 Task: Look for space in Yalta, Ukraine from 6th September, 2023 to 15th September, 2023 for 6 adults in price range Rs.8000 to Rs.12000. Place can be entire place or private room with 6 bedrooms having 6 beds and 6 bathrooms. Property type can be house, flat, guest house. Amenities needed are: wifi, TV, free parkinig on premises, gym, breakfast. Booking option can be shelf check-in. Required host language is English.
Action: Mouse moved to (408, 88)
Screenshot: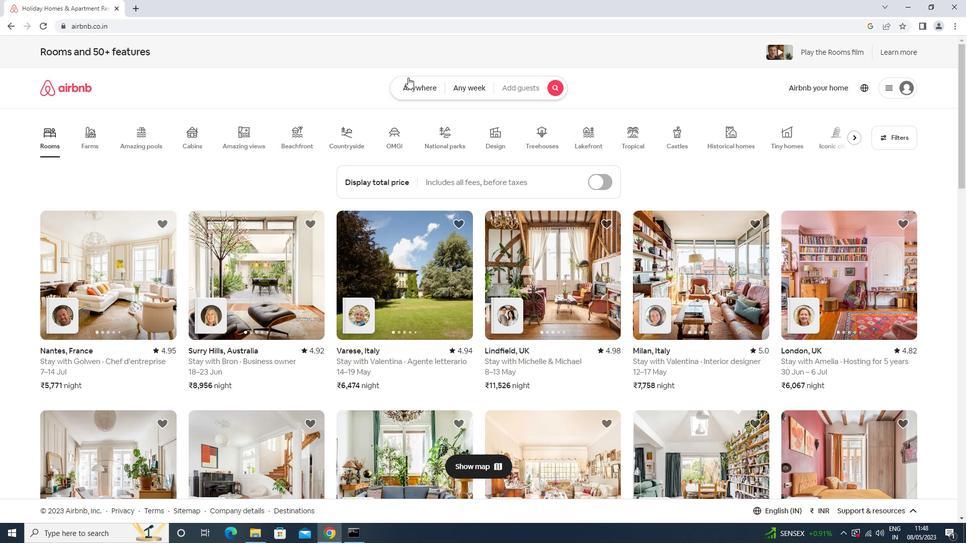 
Action: Mouse pressed left at (408, 88)
Screenshot: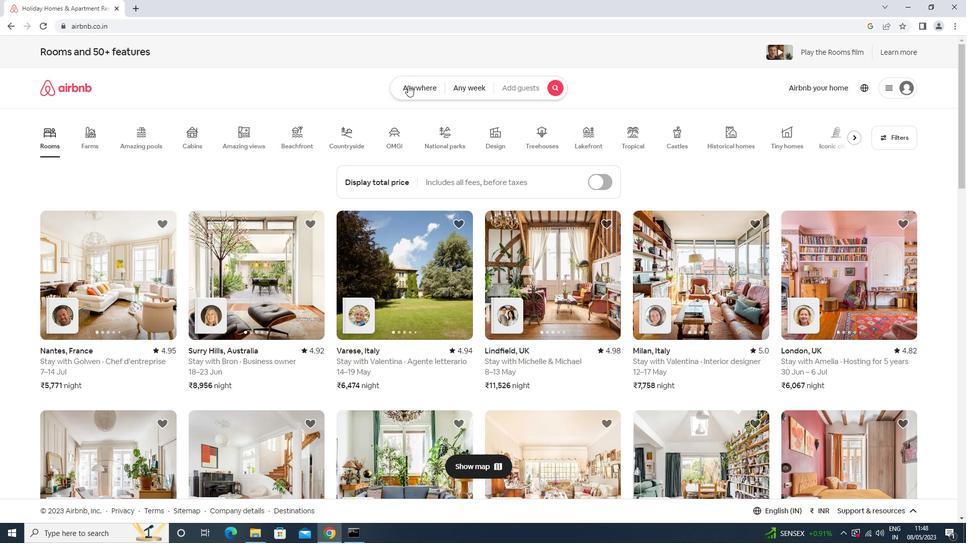 
Action: Mouse moved to (363, 120)
Screenshot: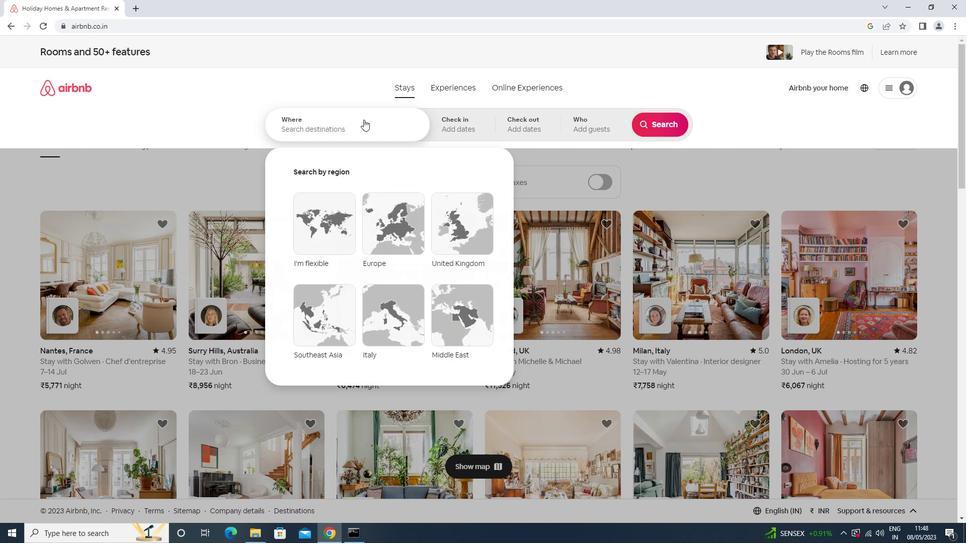 
Action: Mouse pressed left at (363, 120)
Screenshot: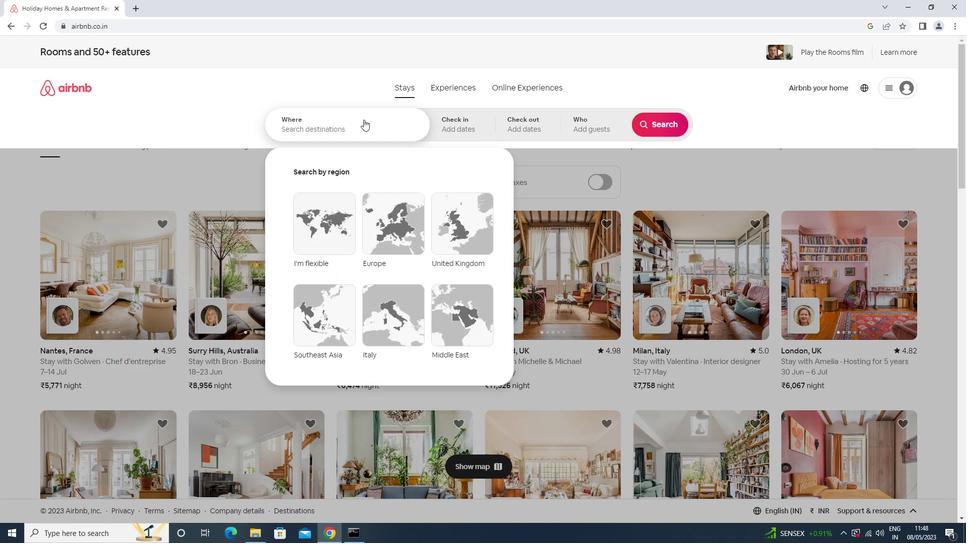 
Action: Key pressed <Key.shift>YALY<Key.backspace>TA,<Key.space><Key.shift>UKRAINE<Key.enter>
Screenshot: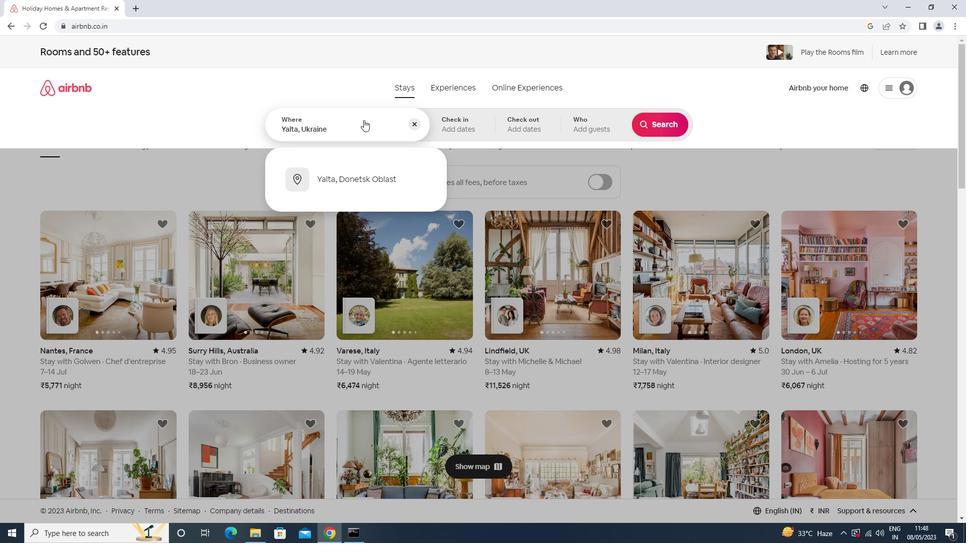 
Action: Mouse moved to (656, 205)
Screenshot: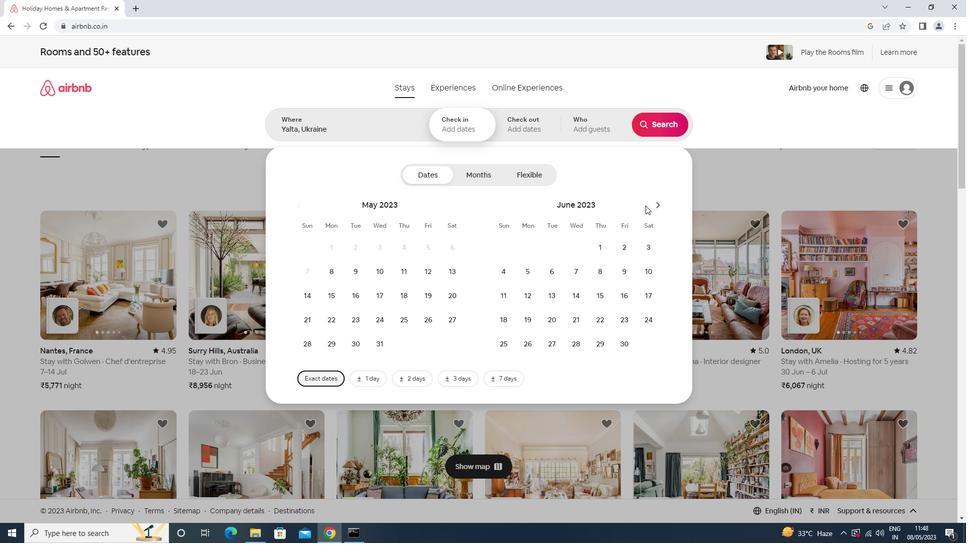 
Action: Mouse pressed left at (656, 205)
Screenshot: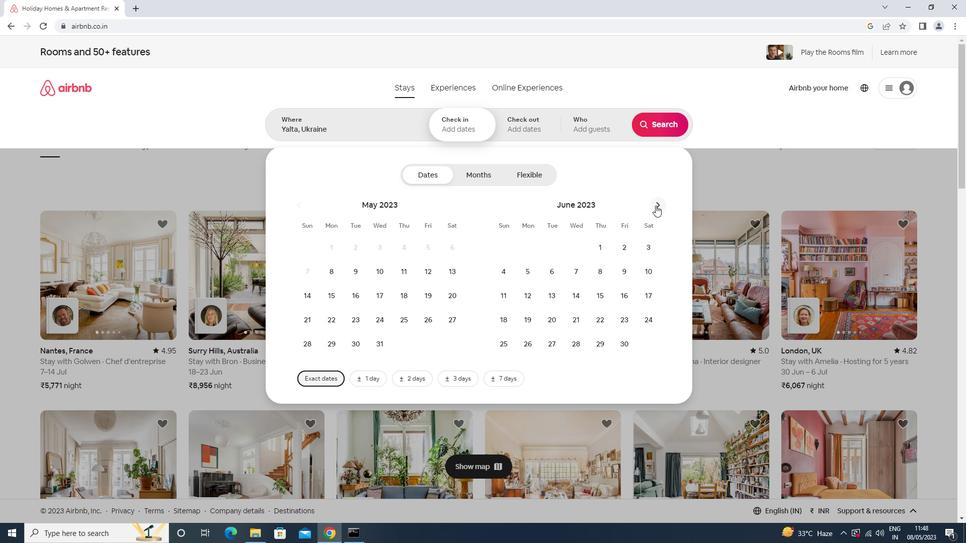 
Action: Mouse pressed left at (656, 205)
Screenshot: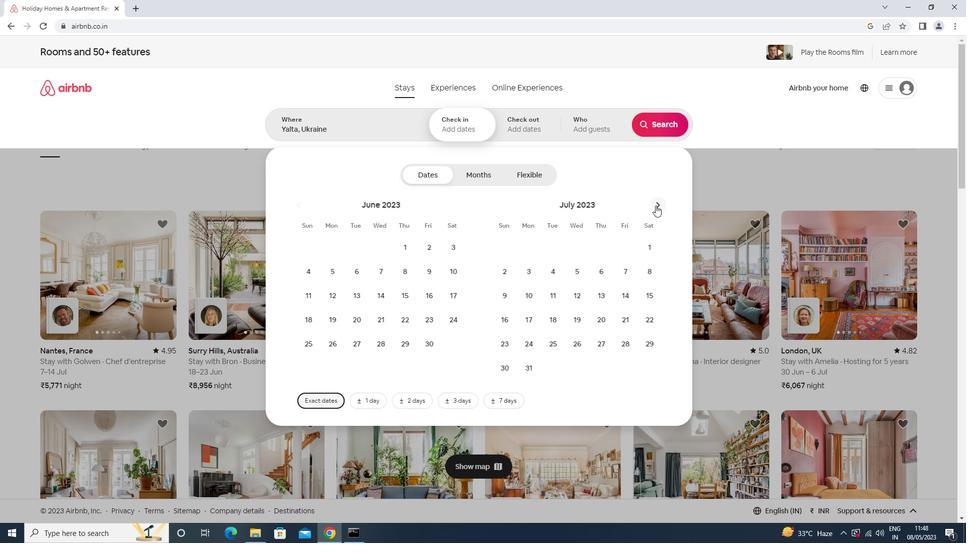 
Action: Mouse moved to (658, 205)
Screenshot: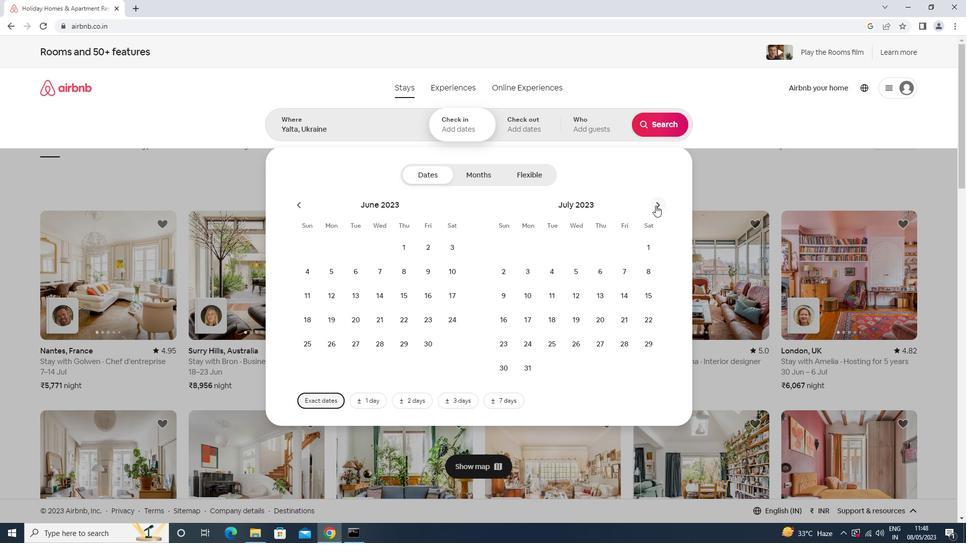 
Action: Mouse pressed left at (658, 205)
Screenshot: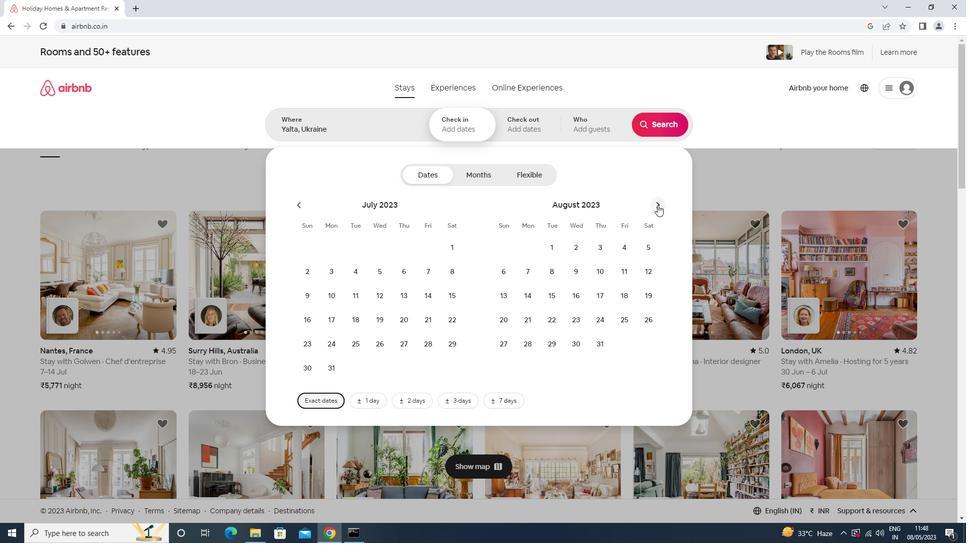 
Action: Mouse moved to (573, 264)
Screenshot: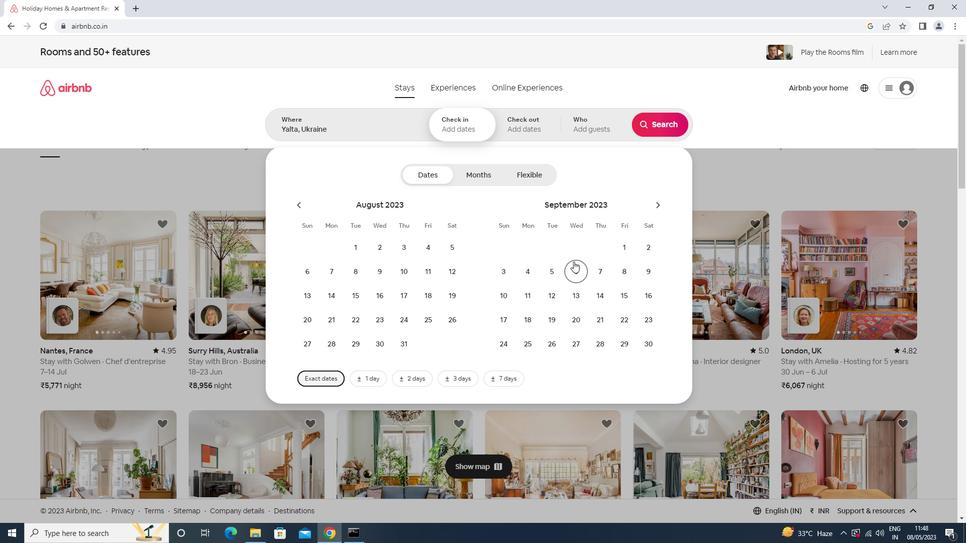 
Action: Mouse pressed left at (573, 264)
Screenshot: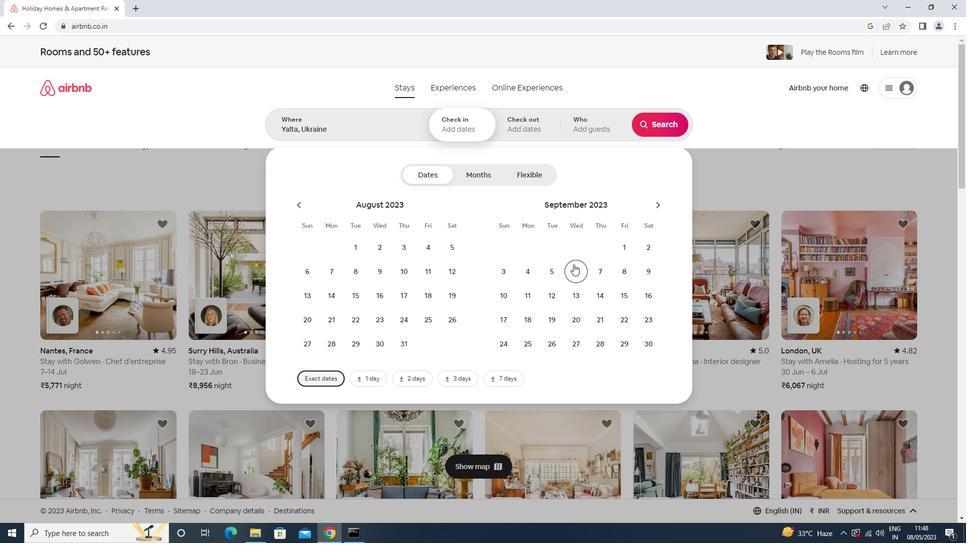 
Action: Mouse moved to (624, 290)
Screenshot: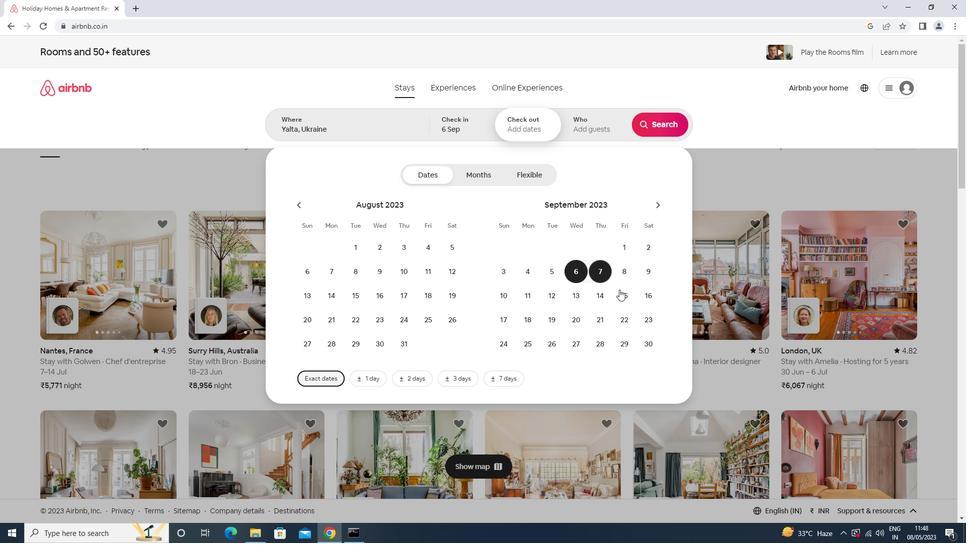 
Action: Mouse pressed left at (624, 290)
Screenshot: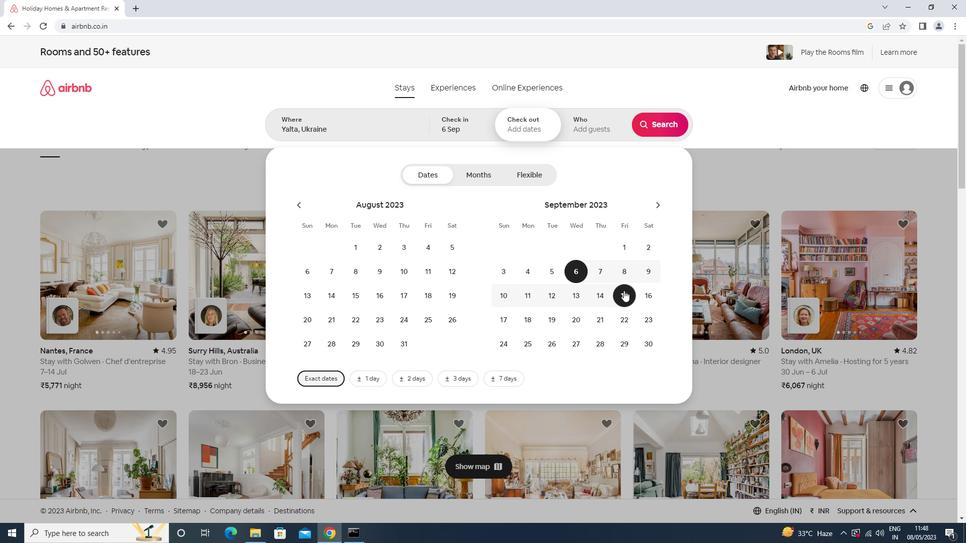 
Action: Mouse moved to (585, 127)
Screenshot: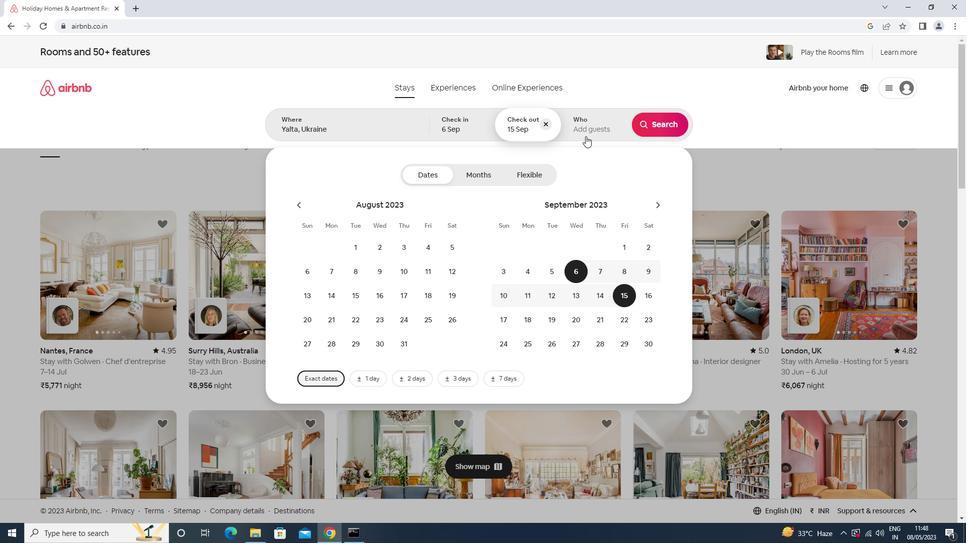 
Action: Mouse pressed left at (585, 127)
Screenshot: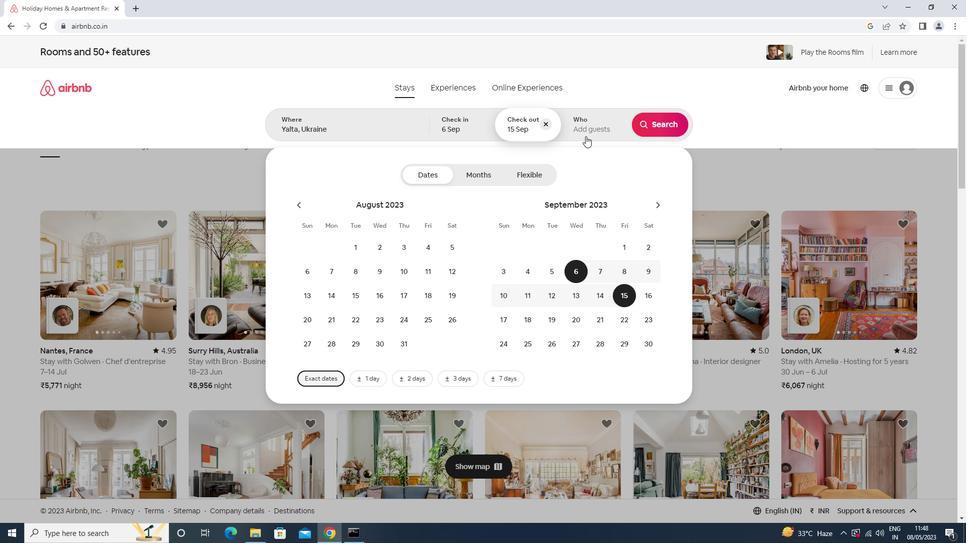 
Action: Mouse moved to (669, 177)
Screenshot: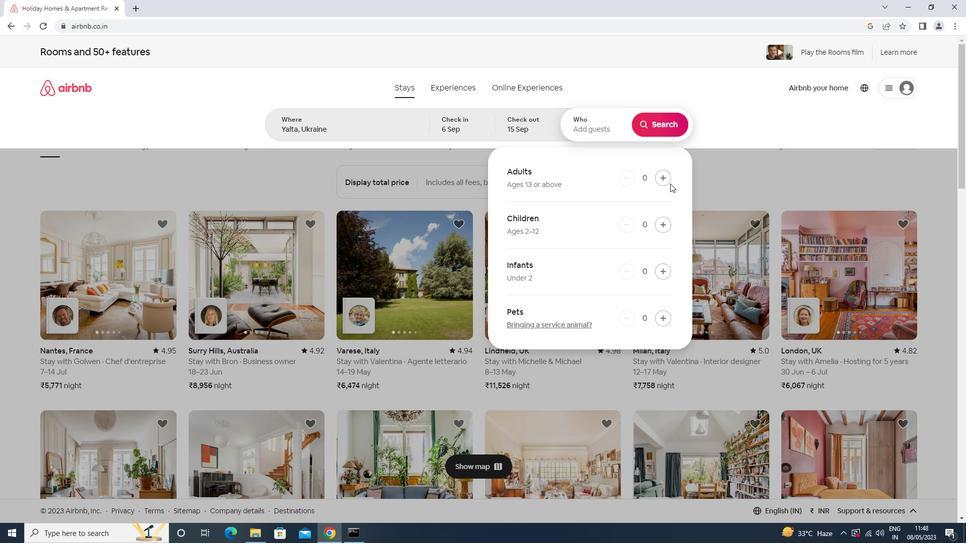 
Action: Mouse pressed left at (669, 177)
Screenshot: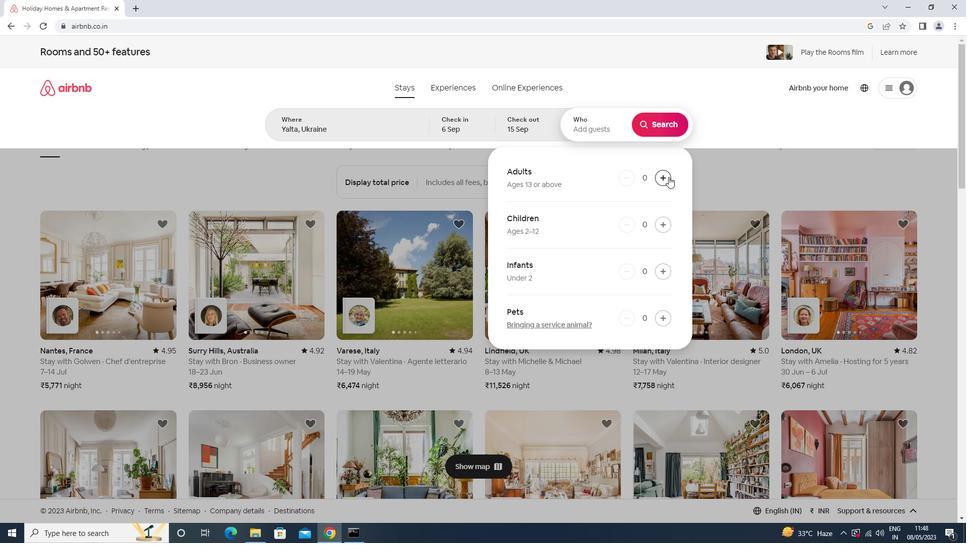 
Action: Mouse pressed left at (669, 177)
Screenshot: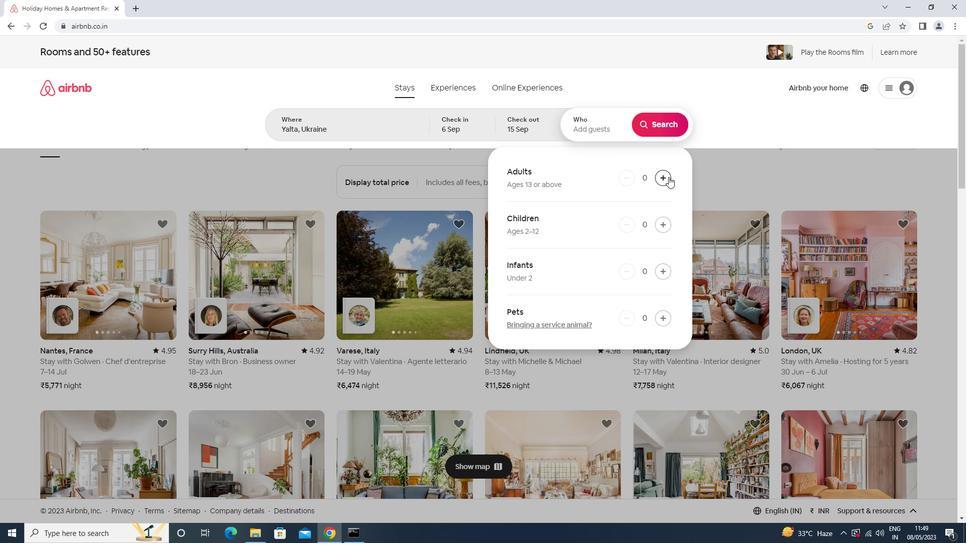 
Action: Mouse pressed left at (669, 177)
Screenshot: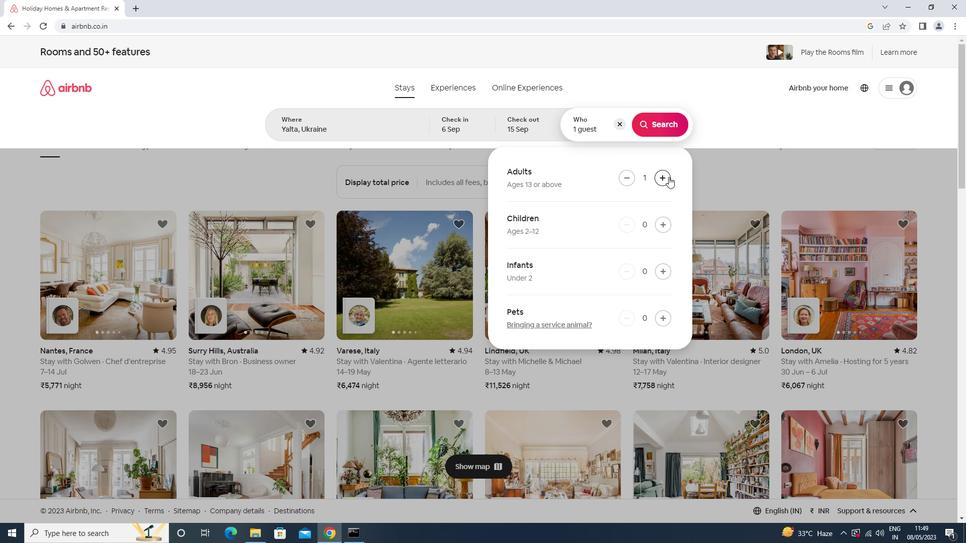 
Action: Mouse pressed left at (669, 177)
Screenshot: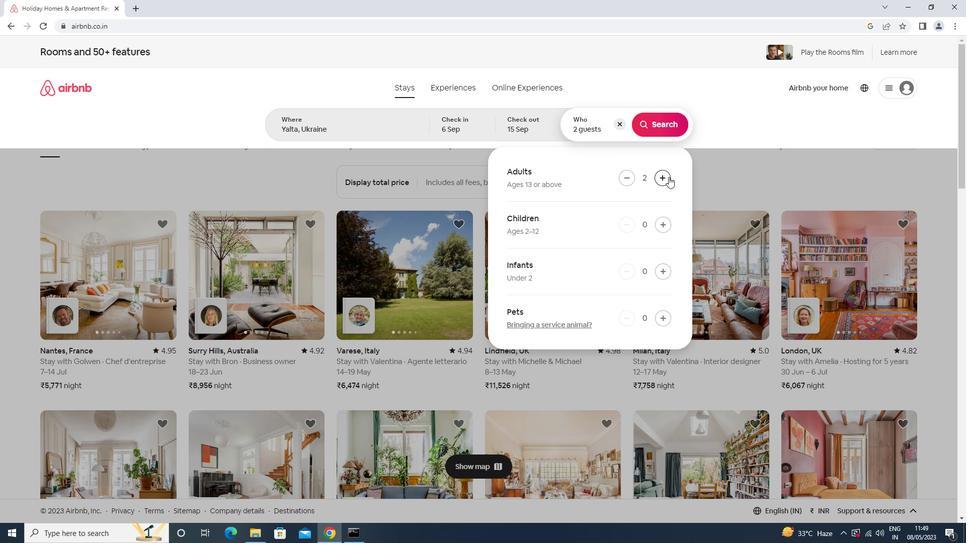 
Action: Mouse pressed left at (669, 177)
Screenshot: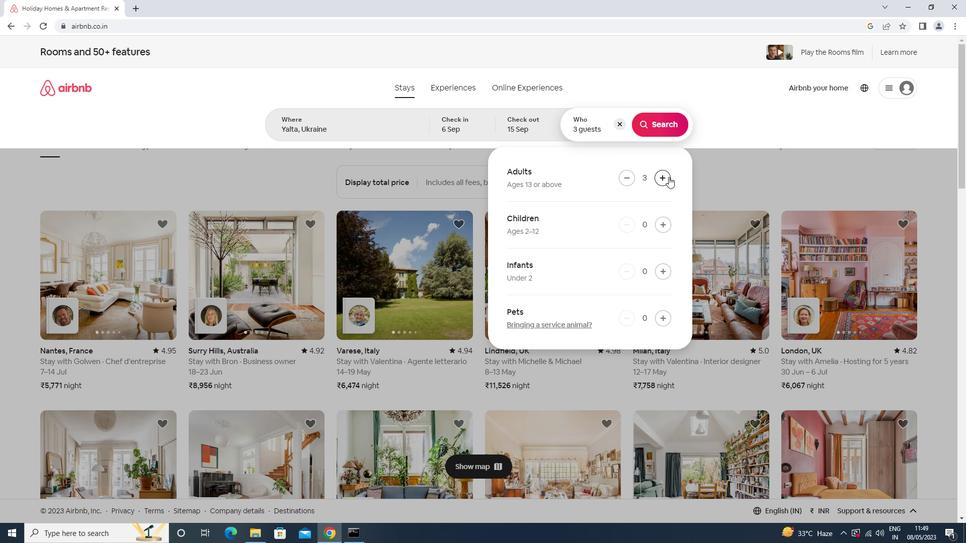 
Action: Mouse pressed left at (669, 177)
Screenshot: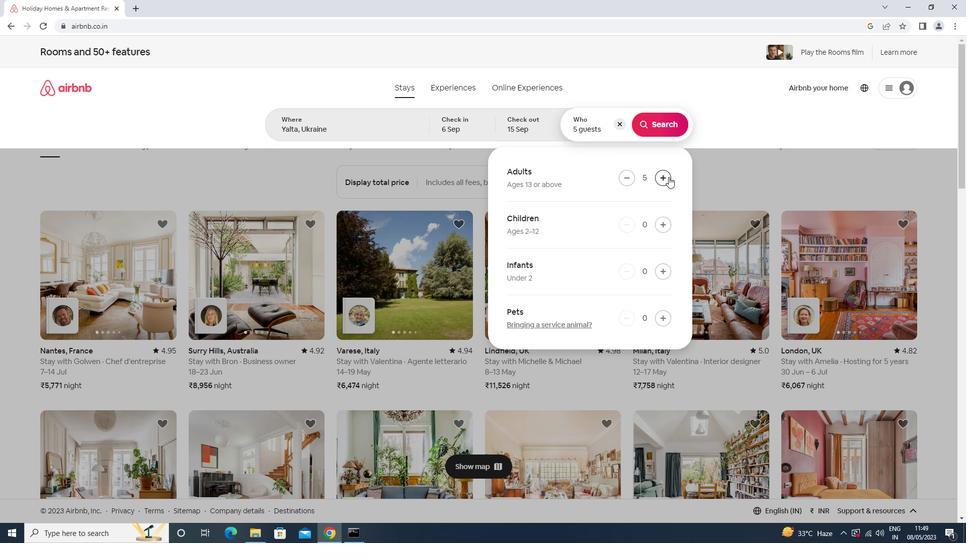 
Action: Mouse moved to (654, 120)
Screenshot: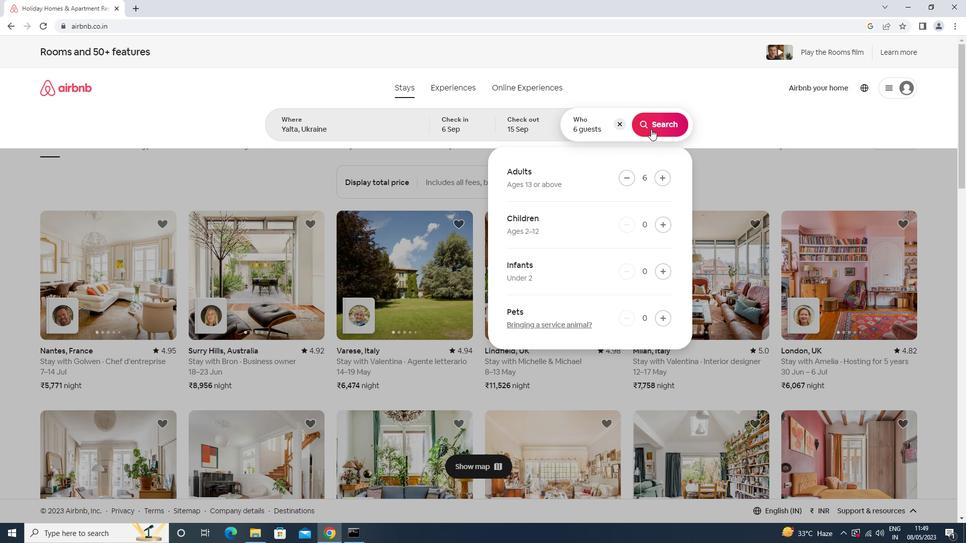 
Action: Mouse pressed left at (654, 120)
Screenshot: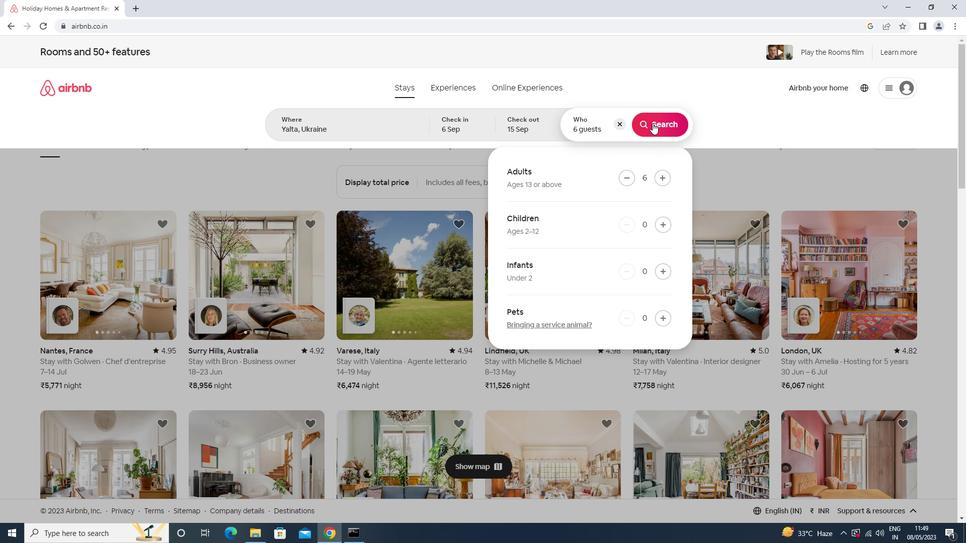 
Action: Mouse moved to (922, 92)
Screenshot: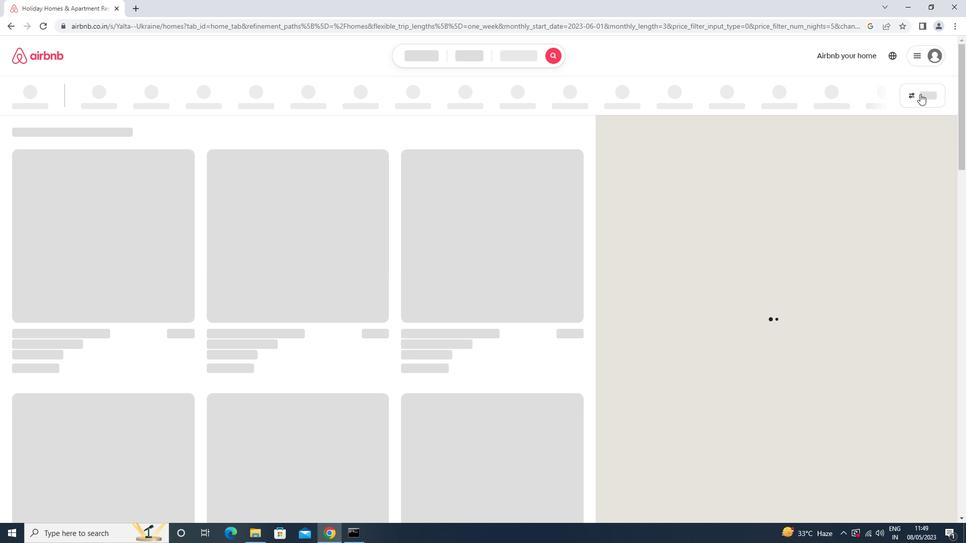 
Action: Mouse pressed left at (922, 92)
Screenshot: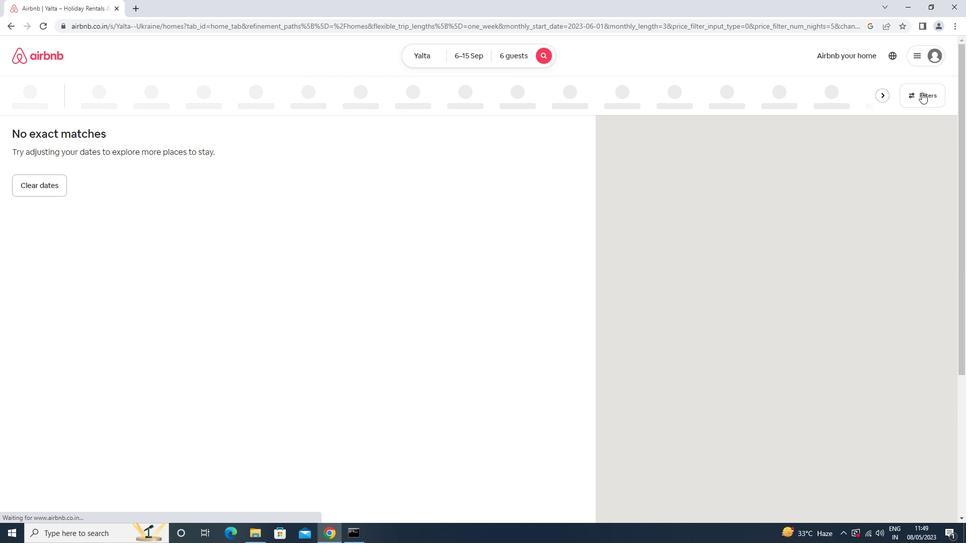 
Action: Mouse moved to (397, 344)
Screenshot: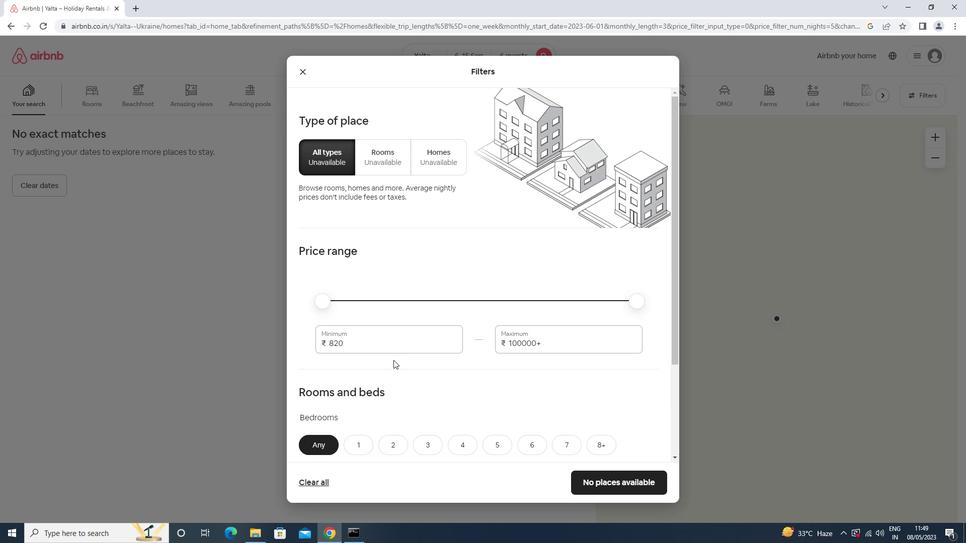 
Action: Mouse pressed left at (397, 344)
Screenshot: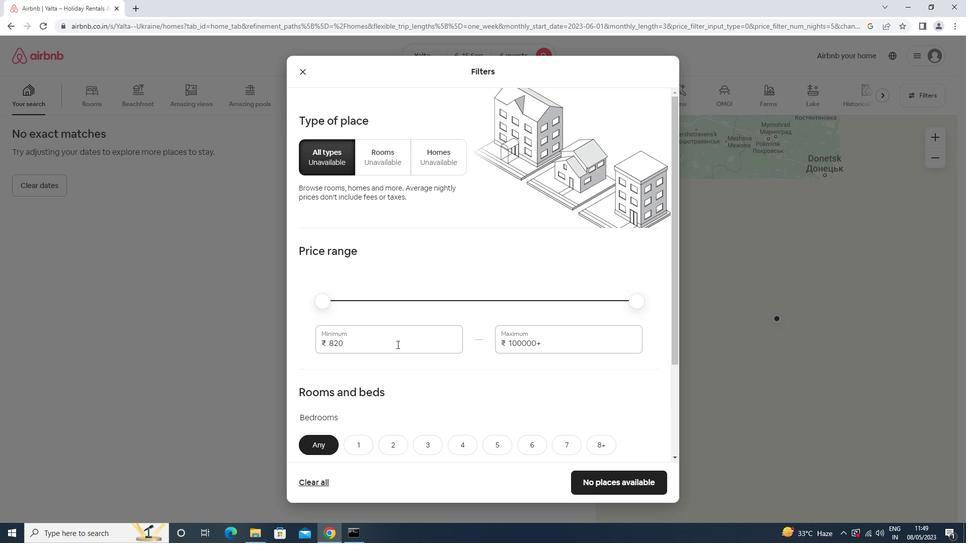 
Action: Mouse moved to (394, 344)
Screenshot: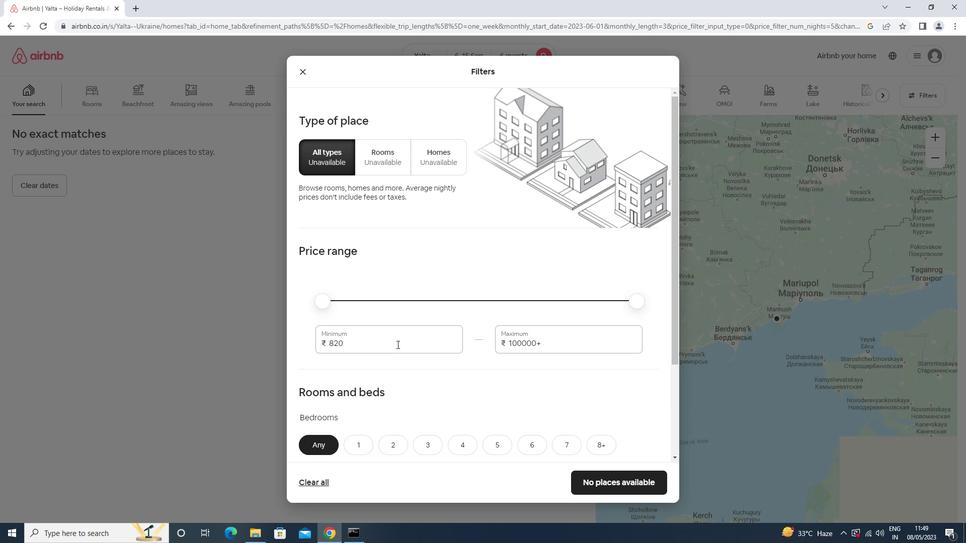 
Action: Key pressed <Key.backspace><Key.backspace><Key.backspace><Key.backspace>8000<Key.tab>12000
Screenshot: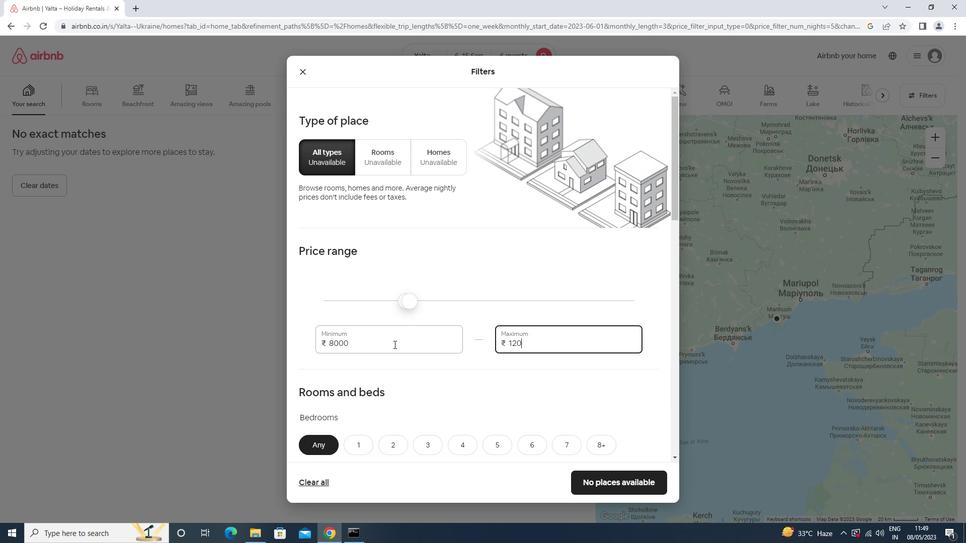 
Action: Mouse moved to (394, 349)
Screenshot: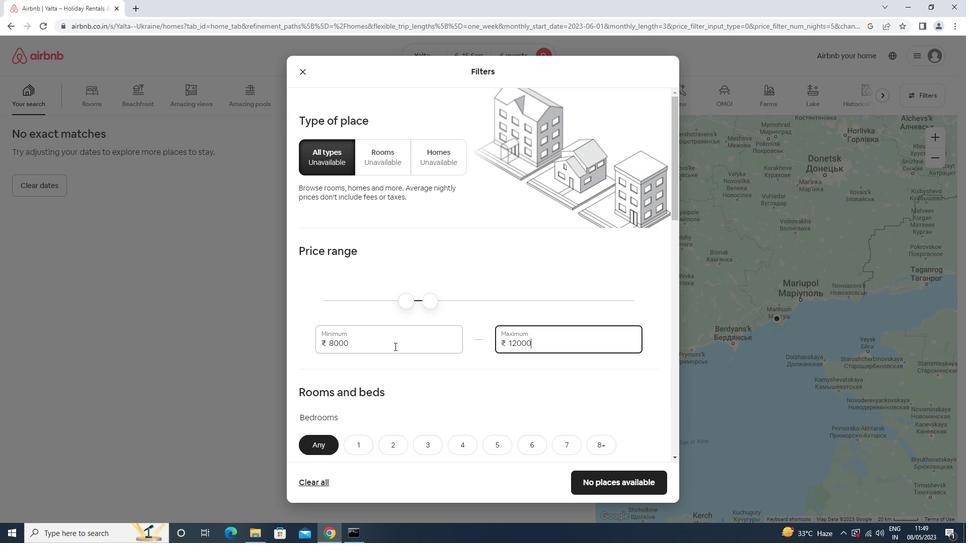 
Action: Mouse scrolled (394, 348) with delta (0, 0)
Screenshot: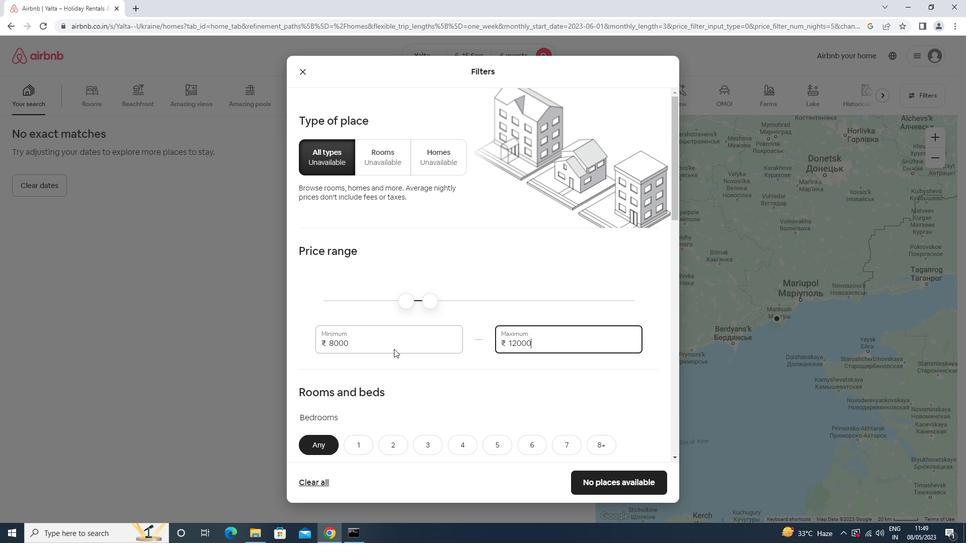 
Action: Mouse scrolled (394, 348) with delta (0, 0)
Screenshot: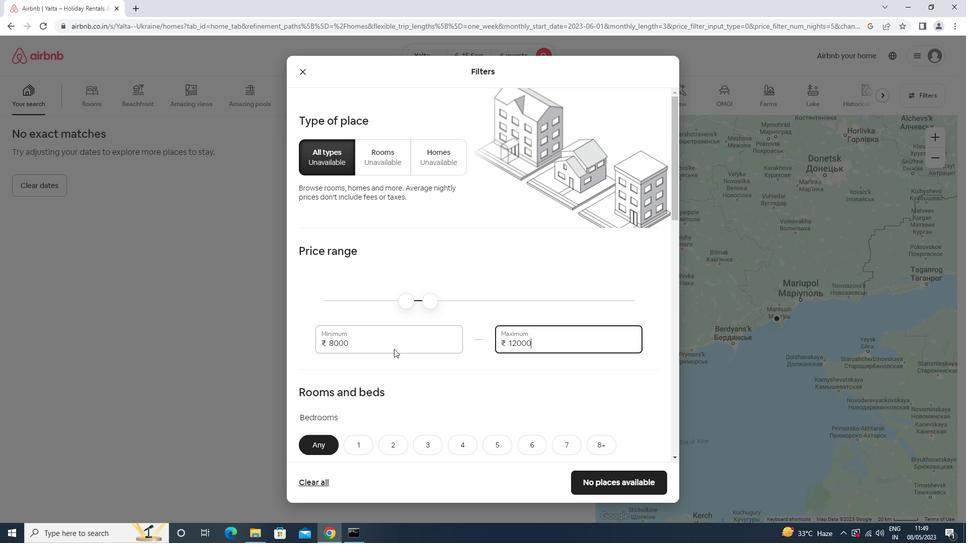 
Action: Mouse scrolled (394, 348) with delta (0, 0)
Screenshot: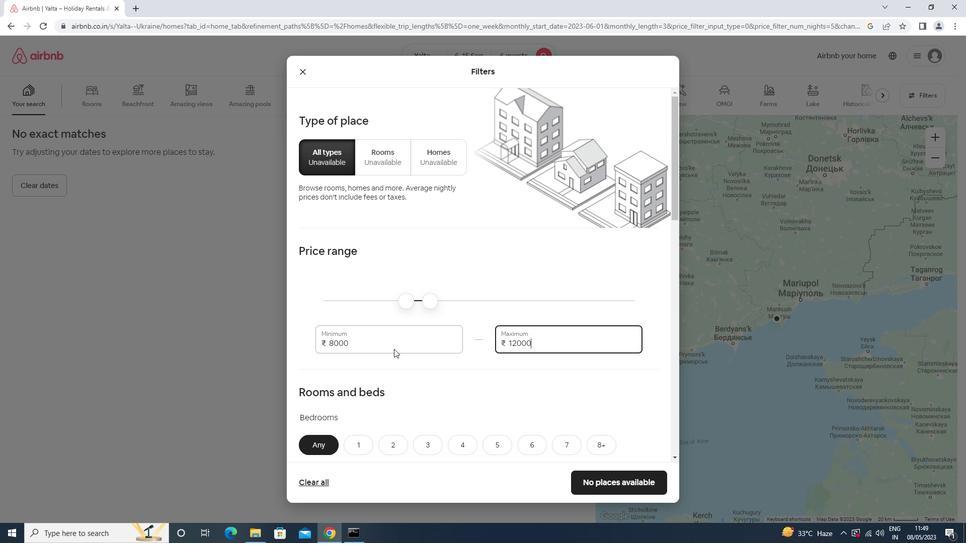 
Action: Mouse scrolled (394, 348) with delta (0, 0)
Screenshot: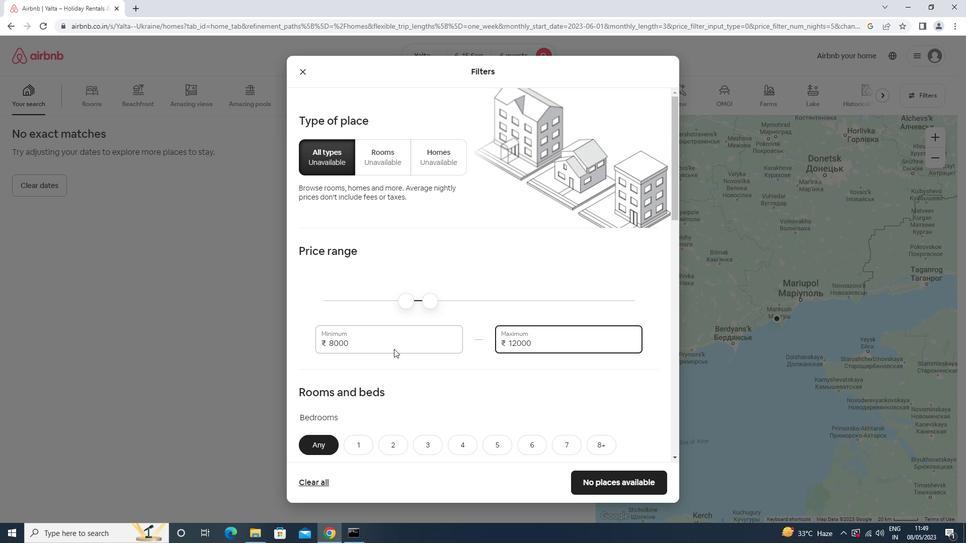 
Action: Mouse moved to (531, 249)
Screenshot: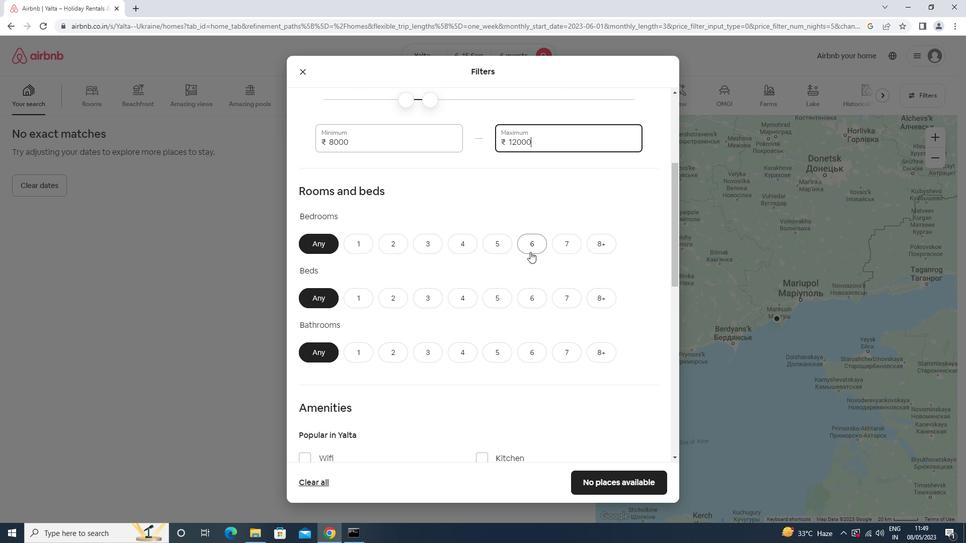 
Action: Mouse pressed left at (531, 249)
Screenshot: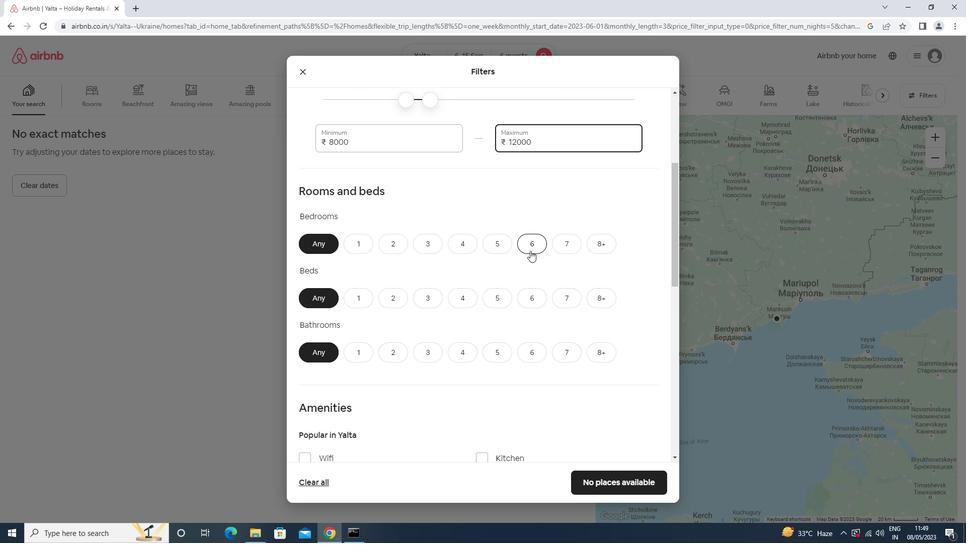 
Action: Mouse moved to (526, 300)
Screenshot: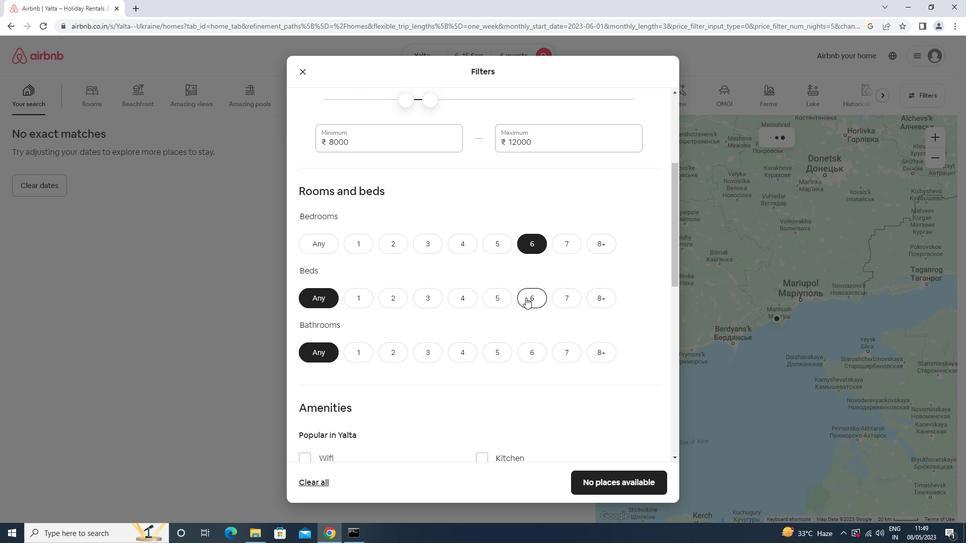 
Action: Mouse pressed left at (526, 300)
Screenshot: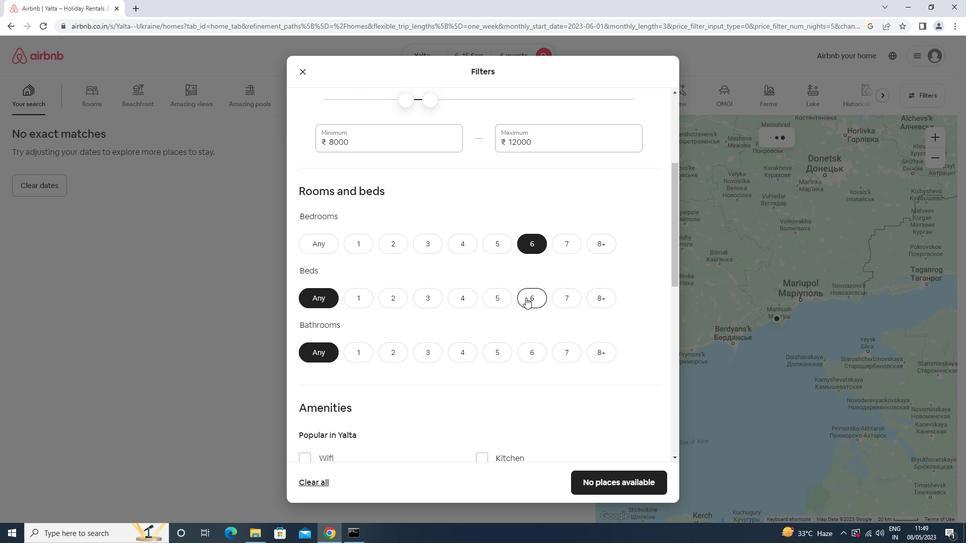 
Action: Mouse moved to (528, 359)
Screenshot: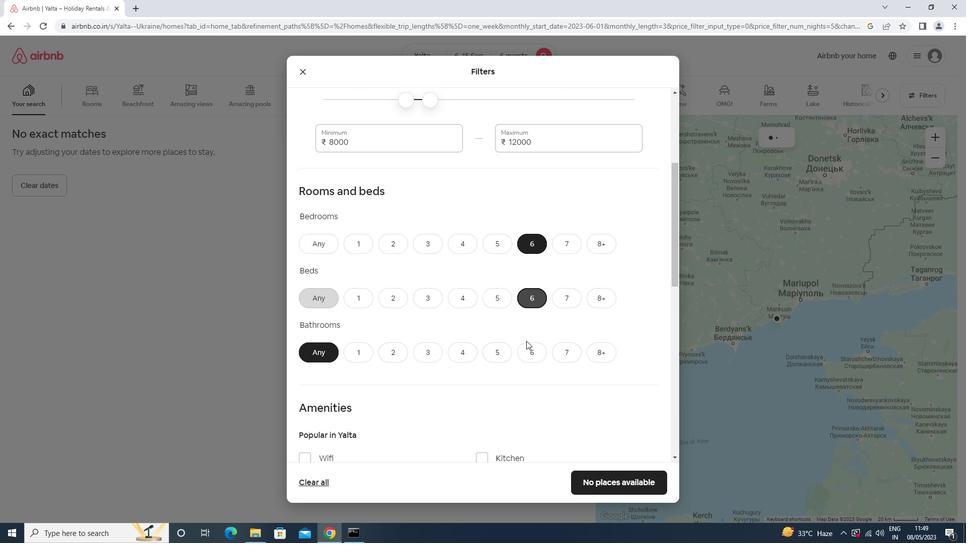 
Action: Mouse pressed left at (528, 359)
Screenshot: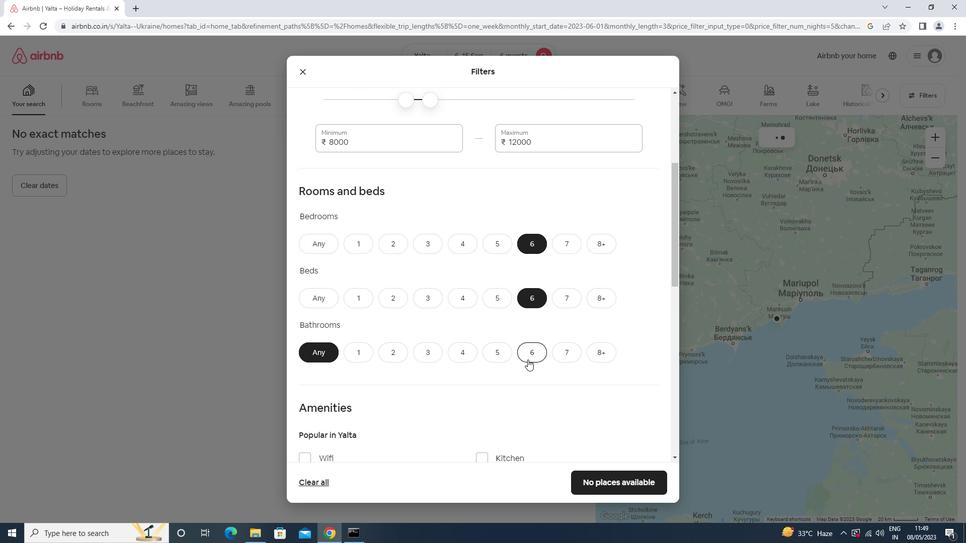 
Action: Mouse moved to (528, 357)
Screenshot: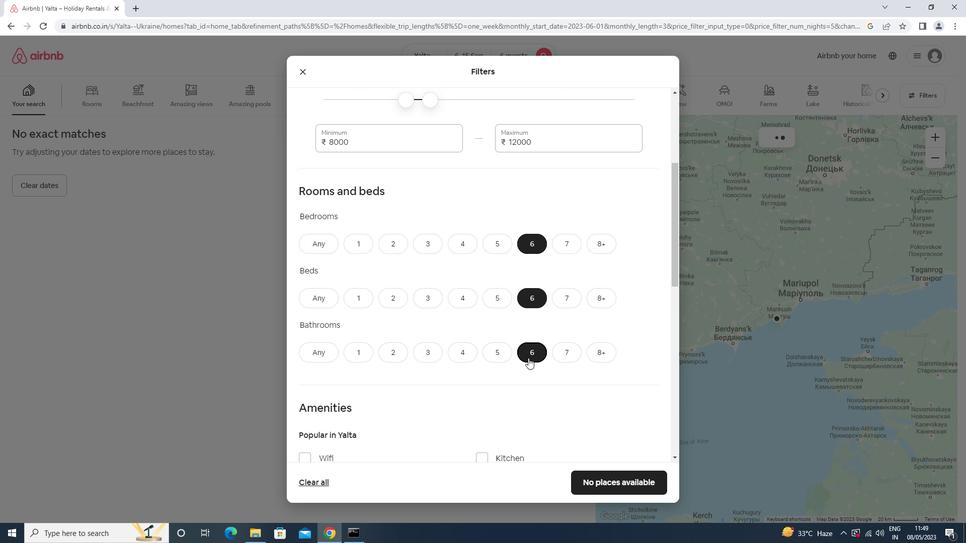
Action: Mouse scrolled (528, 357) with delta (0, 0)
Screenshot: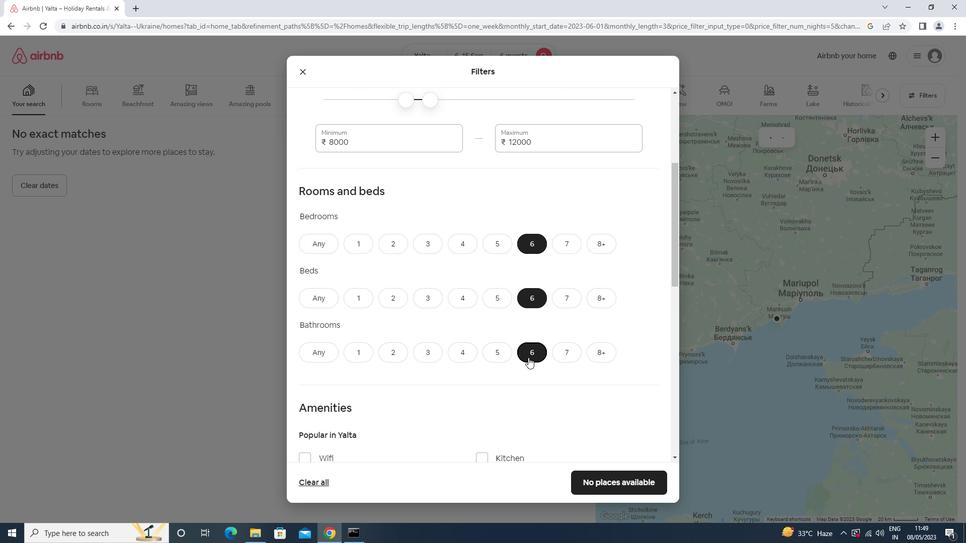 
Action: Mouse scrolled (528, 357) with delta (0, 0)
Screenshot: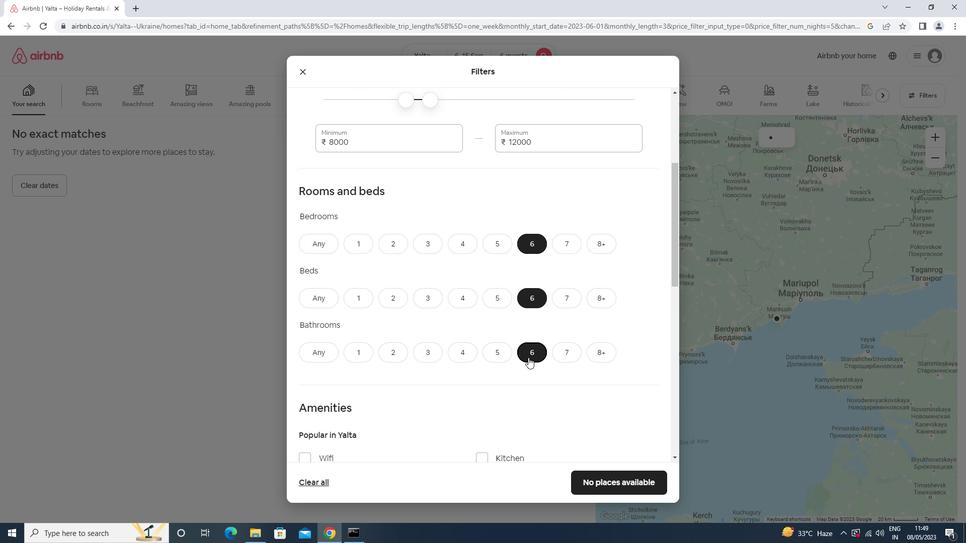 
Action: Mouse moved to (331, 351)
Screenshot: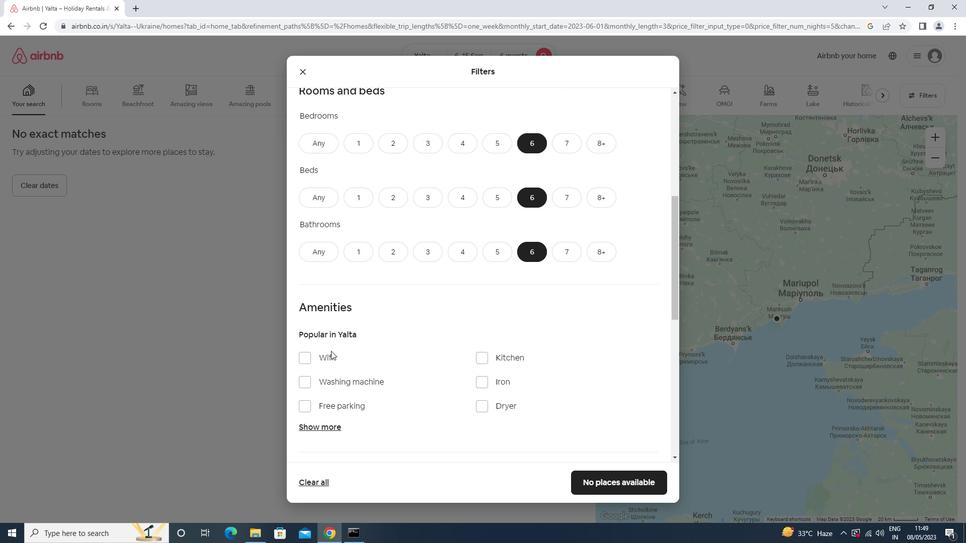 
Action: Mouse pressed left at (331, 351)
Screenshot: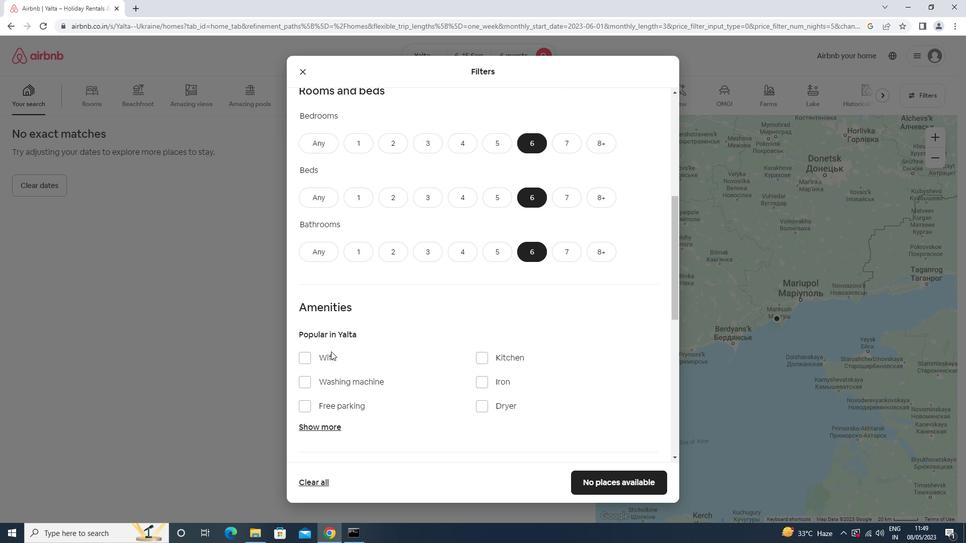 
Action: Mouse moved to (341, 404)
Screenshot: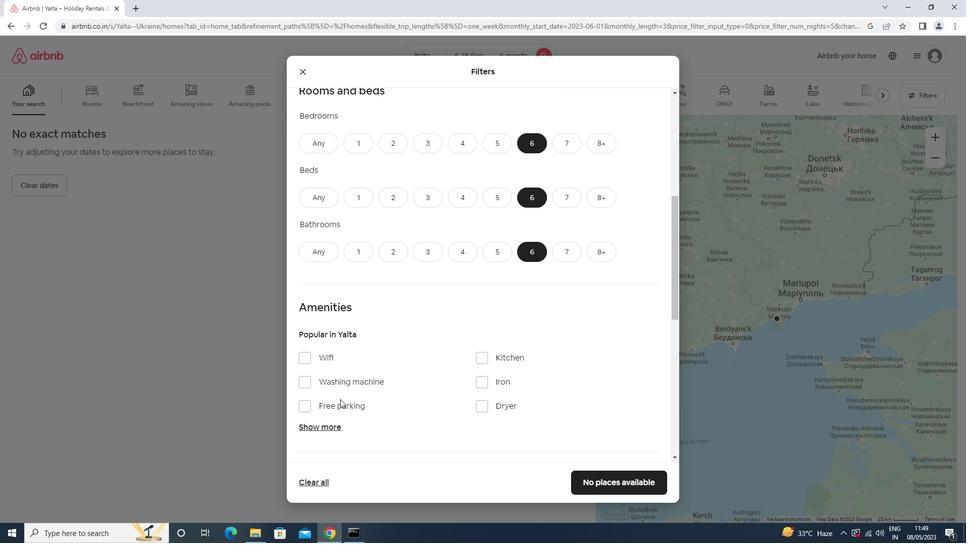 
Action: Mouse pressed left at (341, 404)
Screenshot: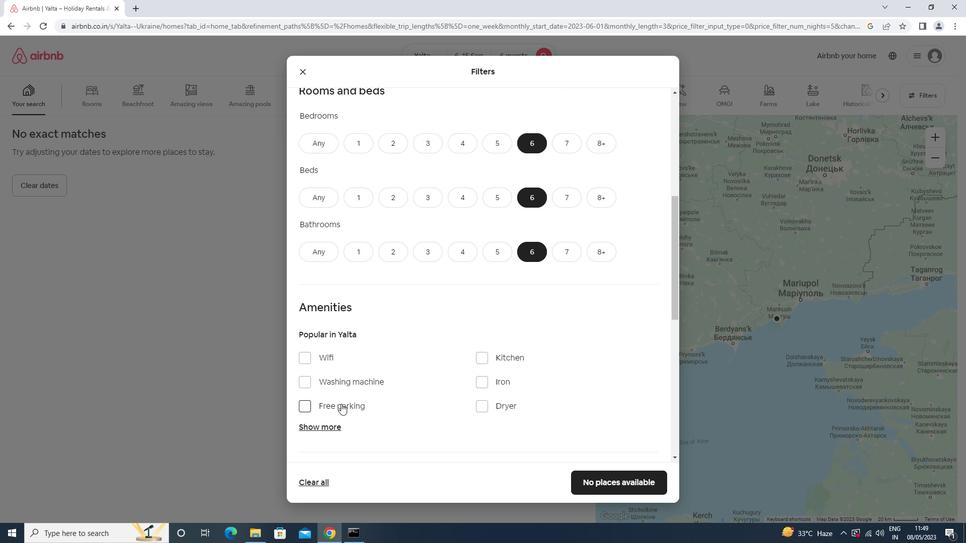 
Action: Mouse moved to (330, 359)
Screenshot: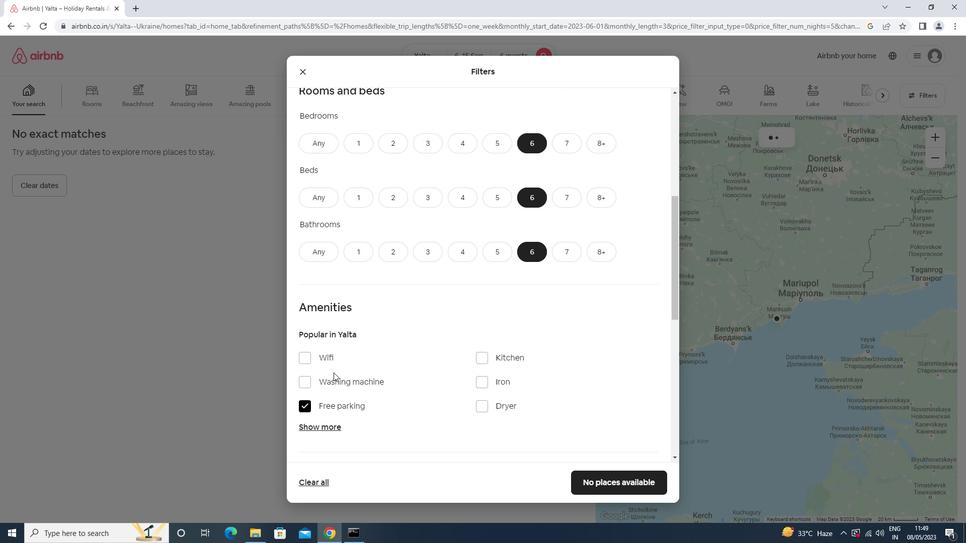 
Action: Mouse pressed left at (330, 359)
Screenshot: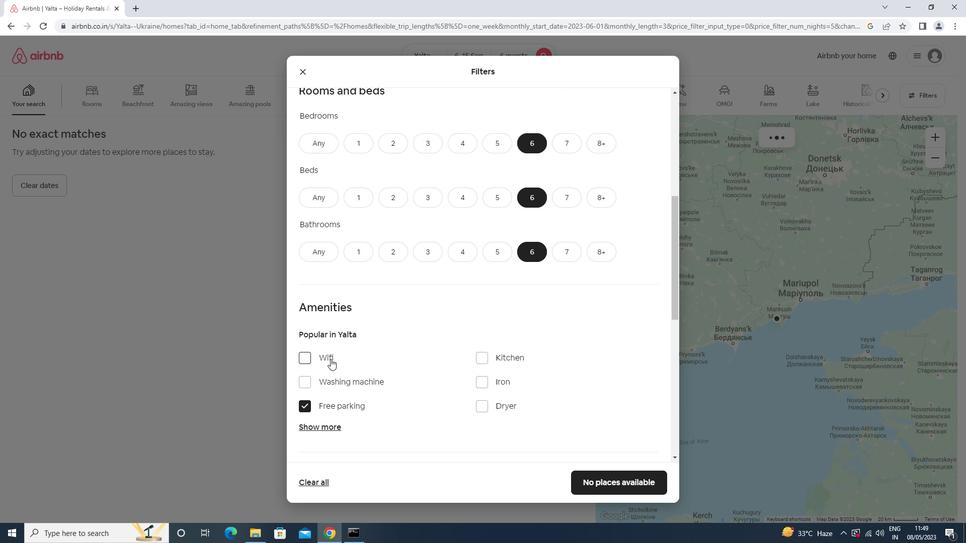 
Action: Mouse moved to (331, 423)
Screenshot: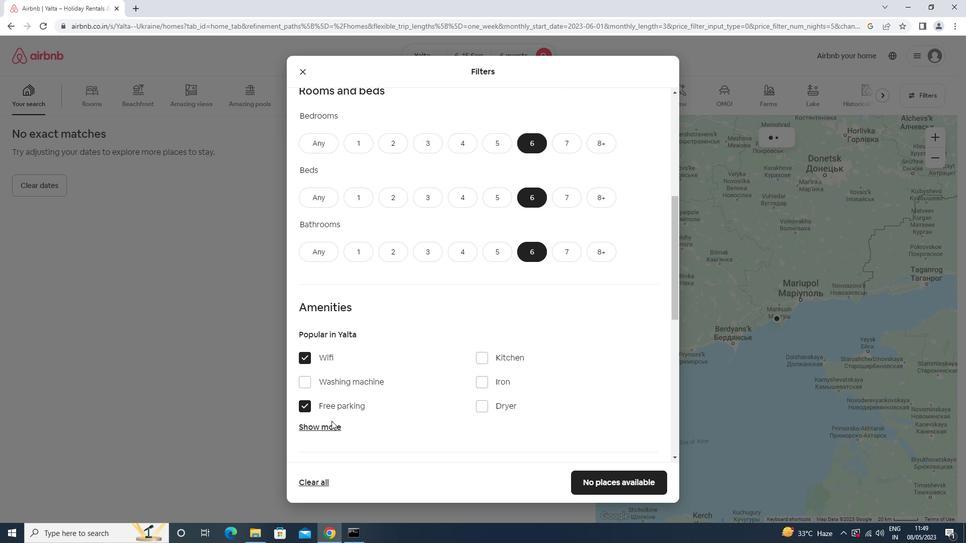 
Action: Mouse pressed left at (331, 423)
Screenshot: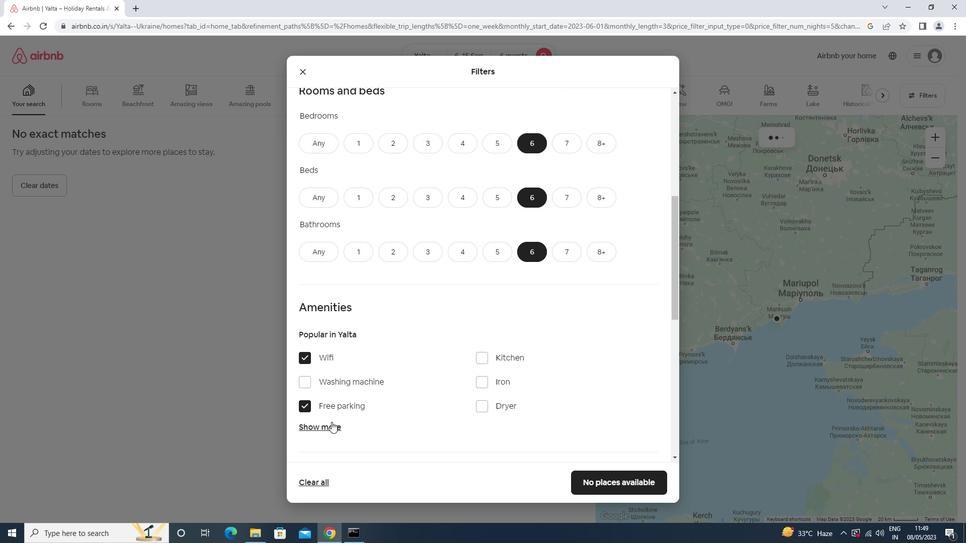 
Action: Mouse moved to (378, 337)
Screenshot: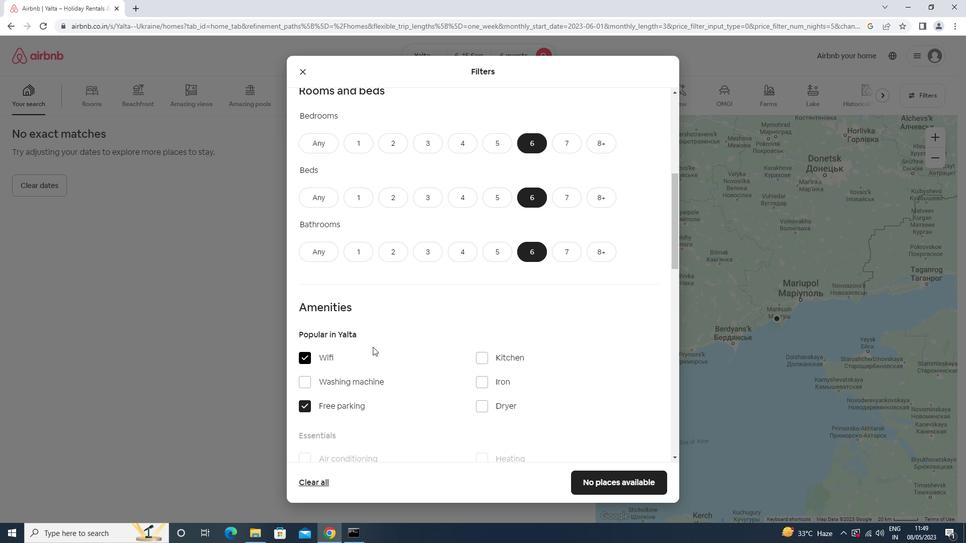
Action: Mouse scrolled (378, 337) with delta (0, 0)
Screenshot: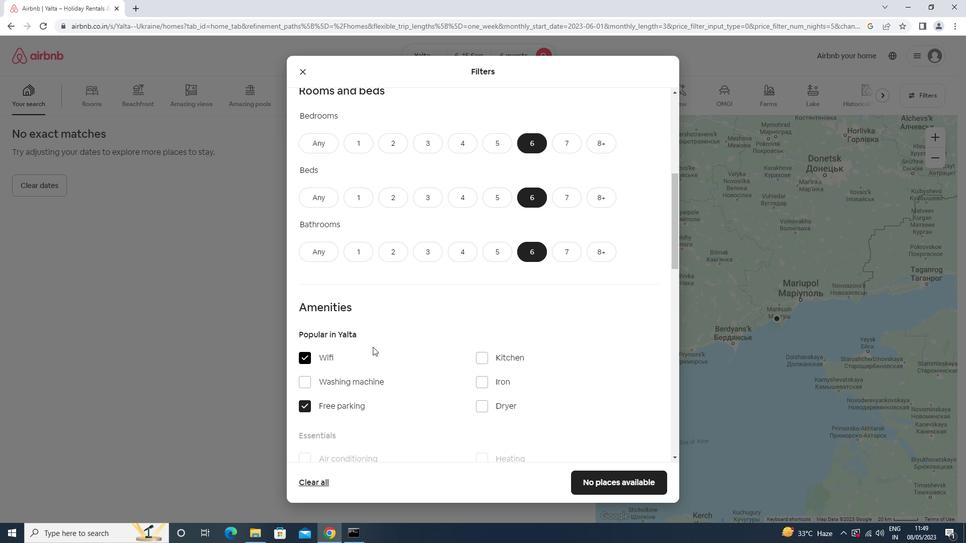 
Action: Mouse scrolled (378, 337) with delta (0, 0)
Screenshot: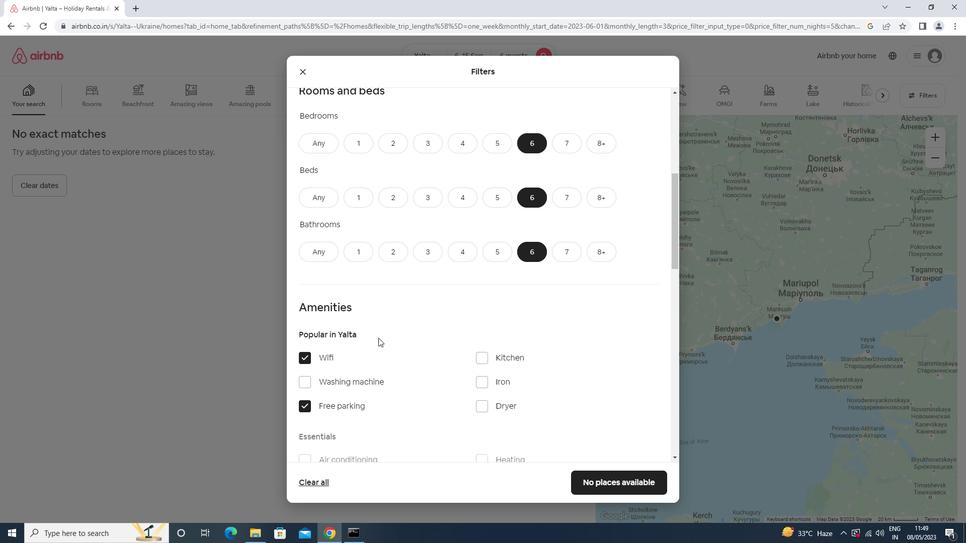 
Action: Mouse scrolled (378, 337) with delta (0, 0)
Screenshot: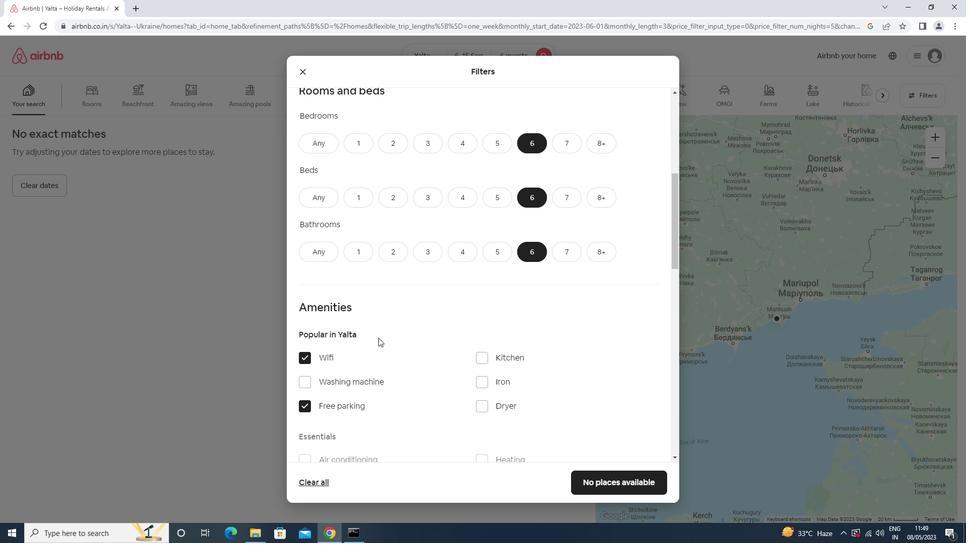 
Action: Mouse moved to (479, 337)
Screenshot: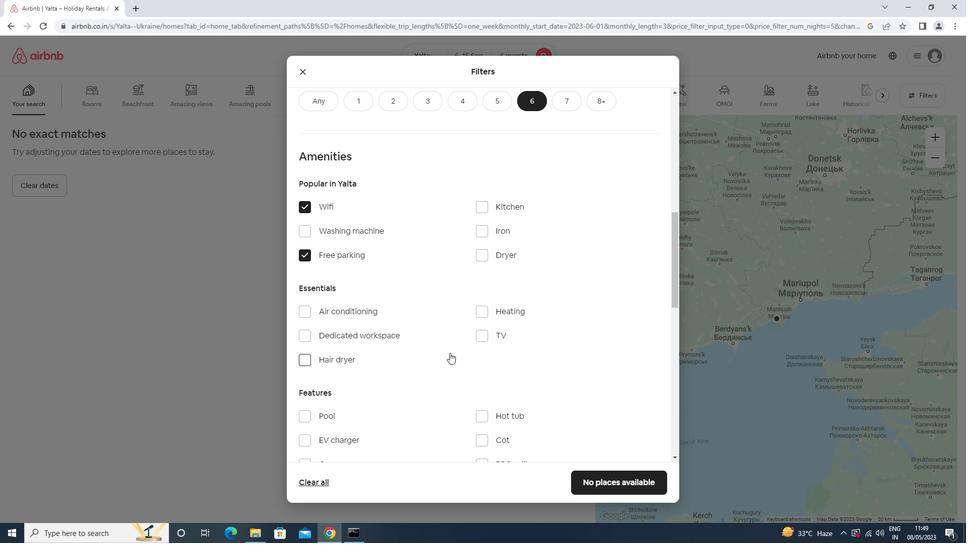 
Action: Mouse pressed left at (479, 337)
Screenshot: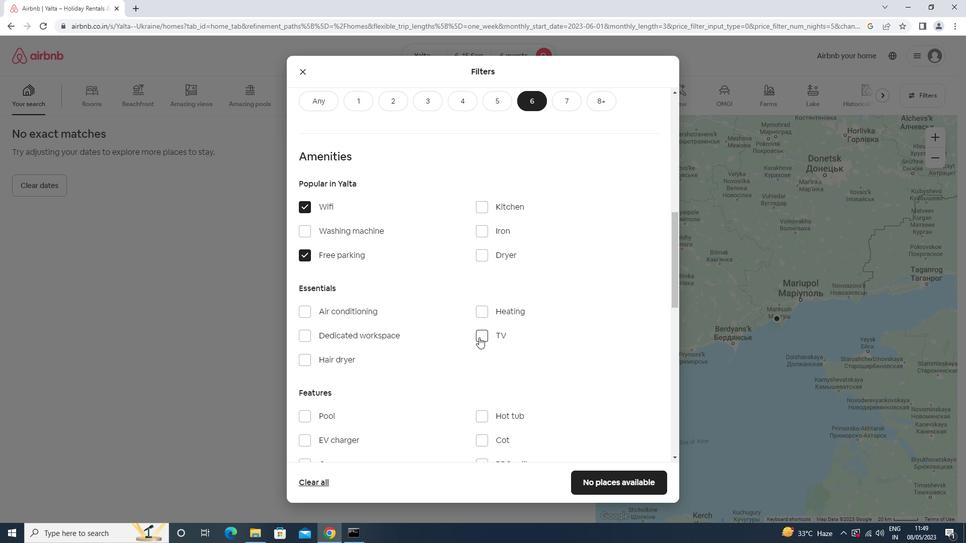 
Action: Mouse moved to (396, 346)
Screenshot: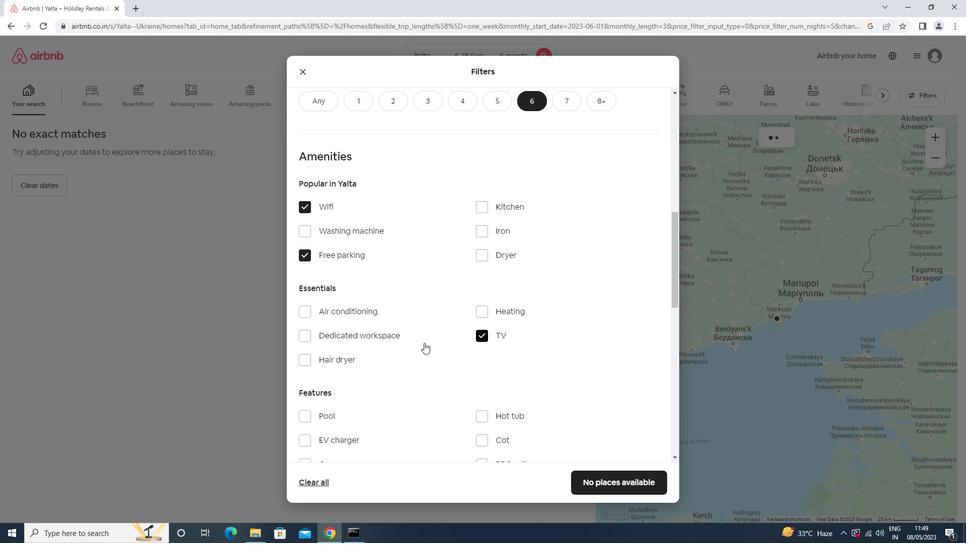
Action: Mouse scrolled (396, 345) with delta (0, 0)
Screenshot: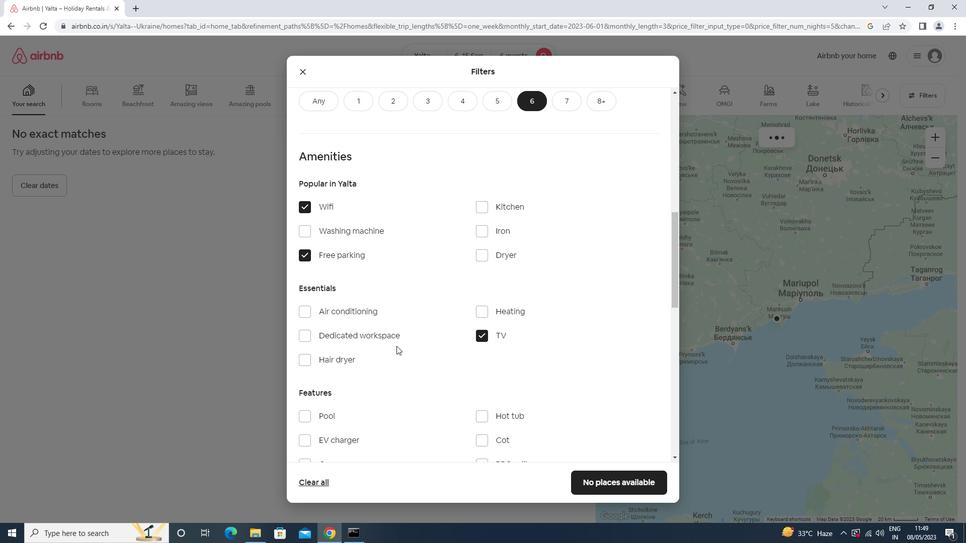
Action: Mouse scrolled (396, 345) with delta (0, 0)
Screenshot: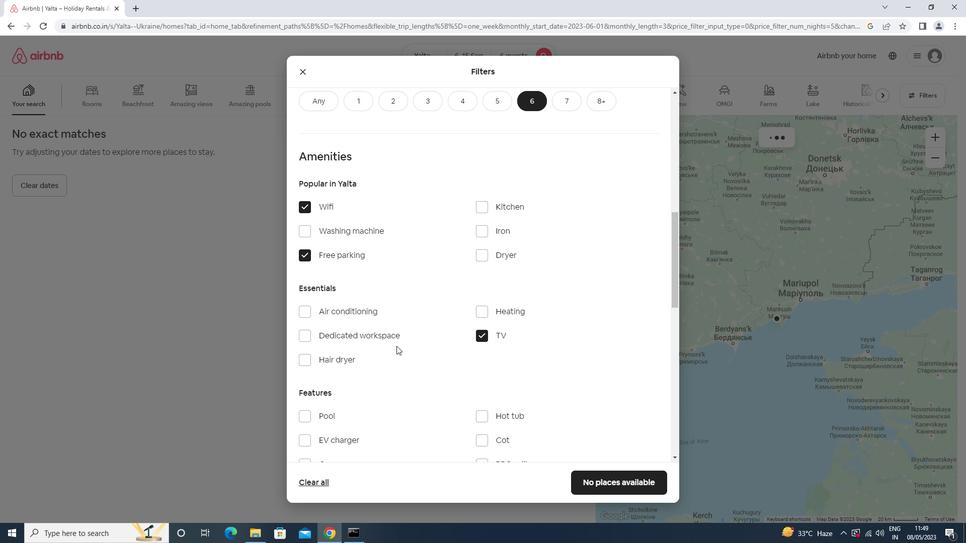 
Action: Mouse moved to (396, 346)
Screenshot: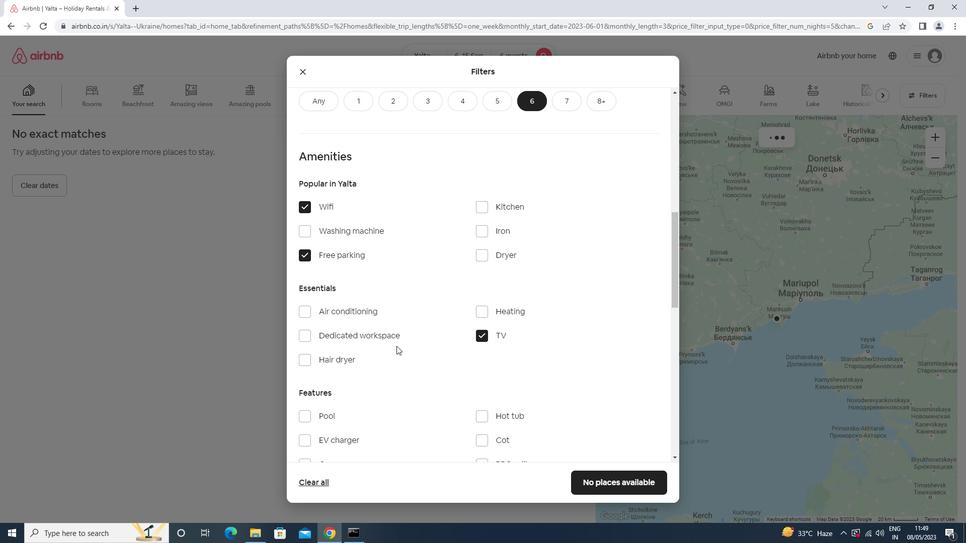 
Action: Mouse scrolled (396, 346) with delta (0, 0)
Screenshot: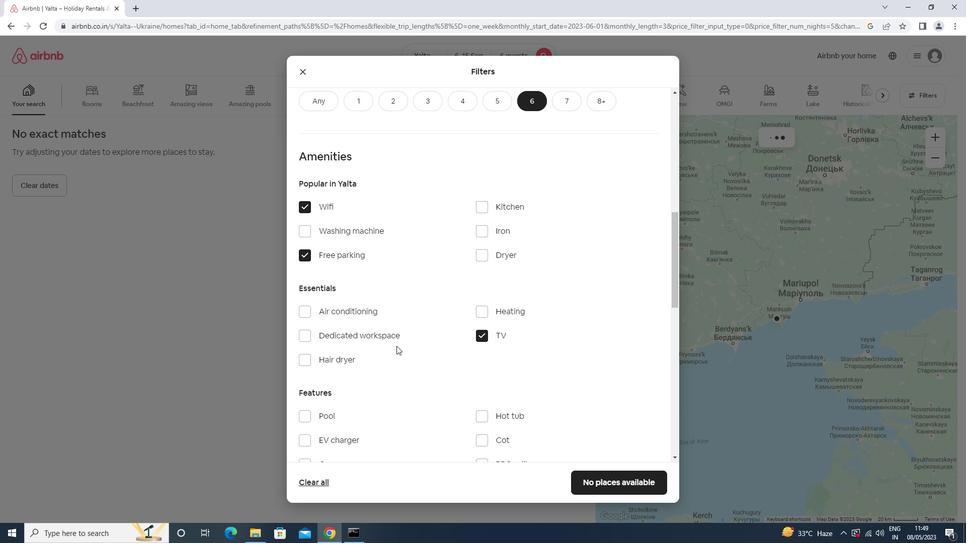
Action: Mouse scrolled (396, 346) with delta (0, 0)
Screenshot: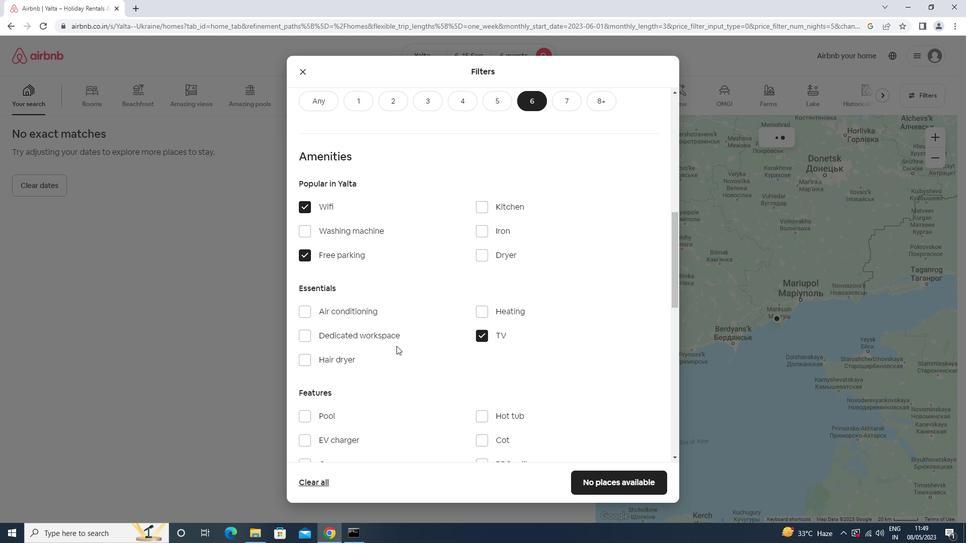 
Action: Mouse moved to (349, 287)
Screenshot: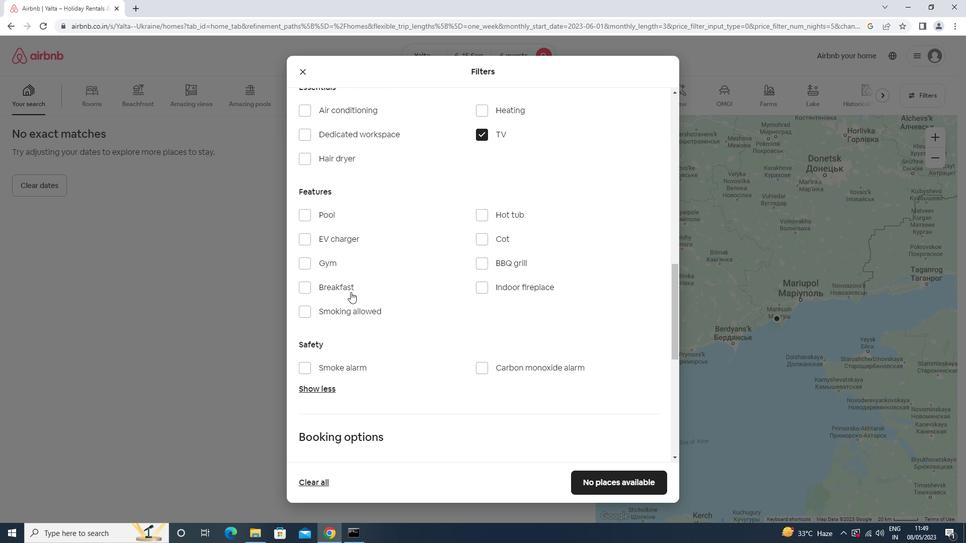 
Action: Mouse pressed left at (349, 287)
Screenshot: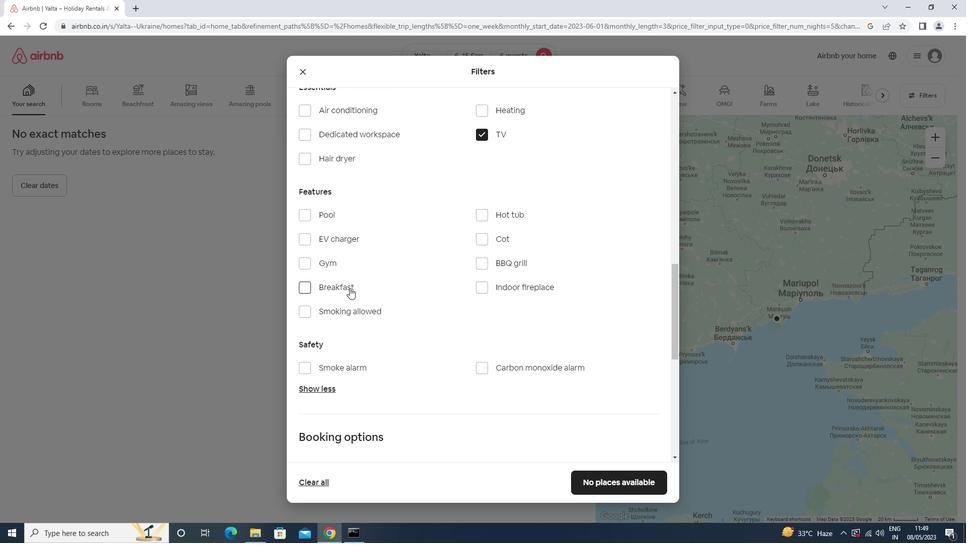 
Action: Mouse moved to (337, 258)
Screenshot: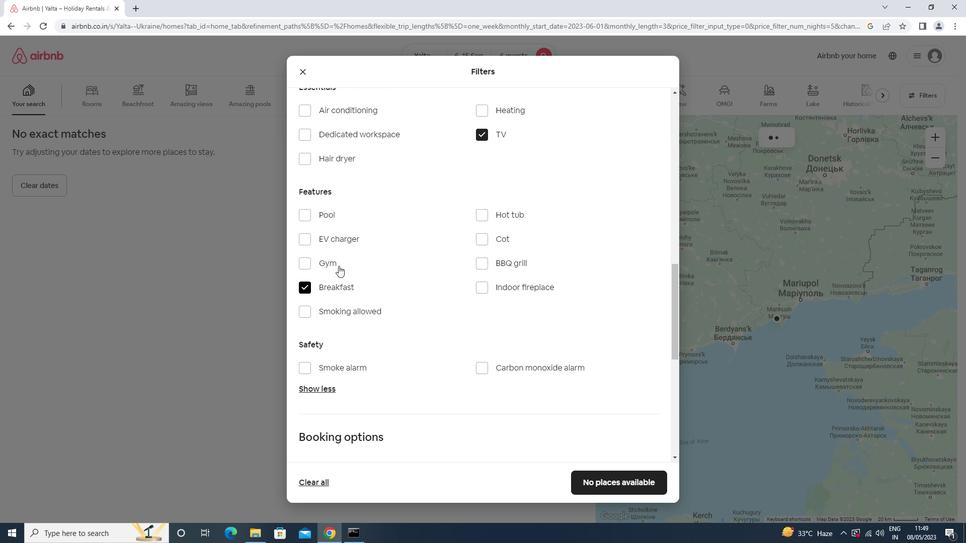
Action: Mouse pressed left at (337, 258)
Screenshot: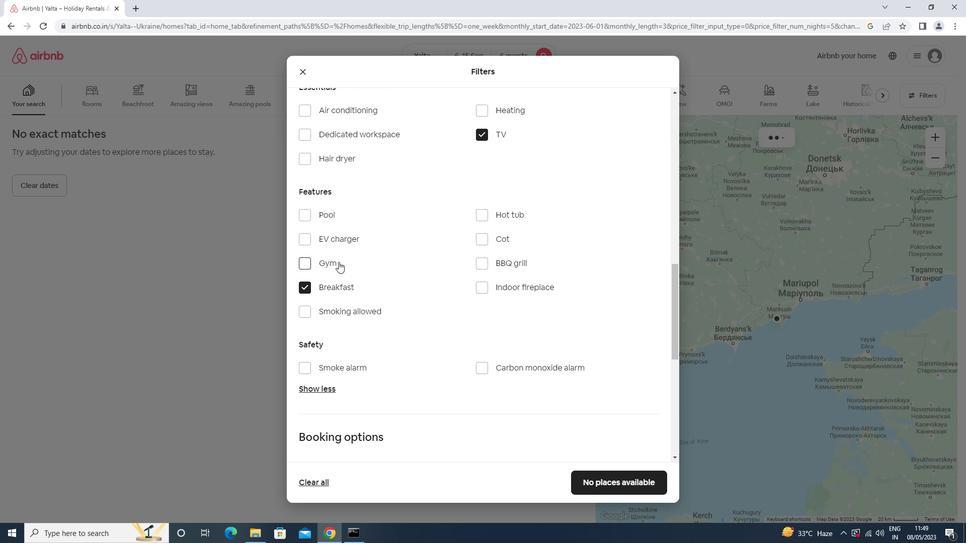 
Action: Mouse moved to (486, 283)
Screenshot: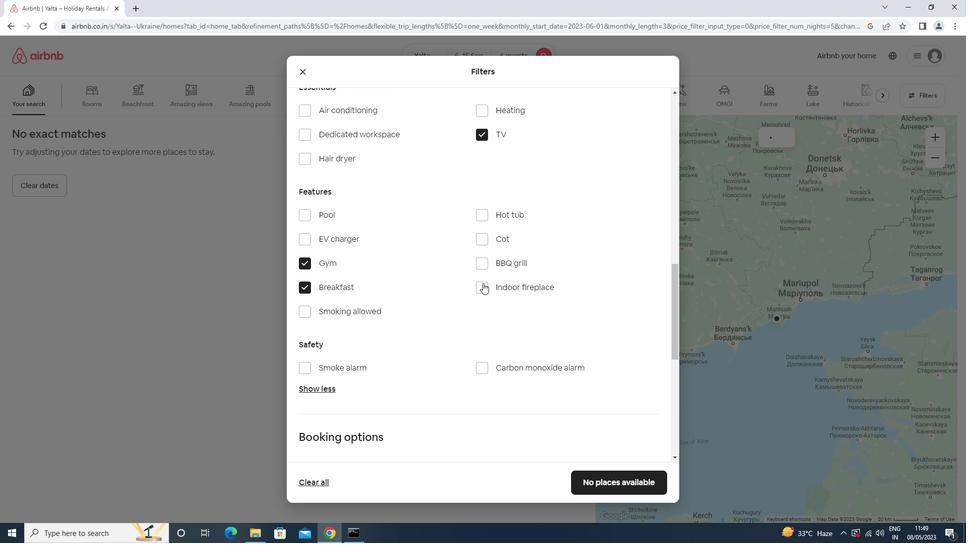 
Action: Mouse scrolled (486, 282) with delta (0, 0)
Screenshot: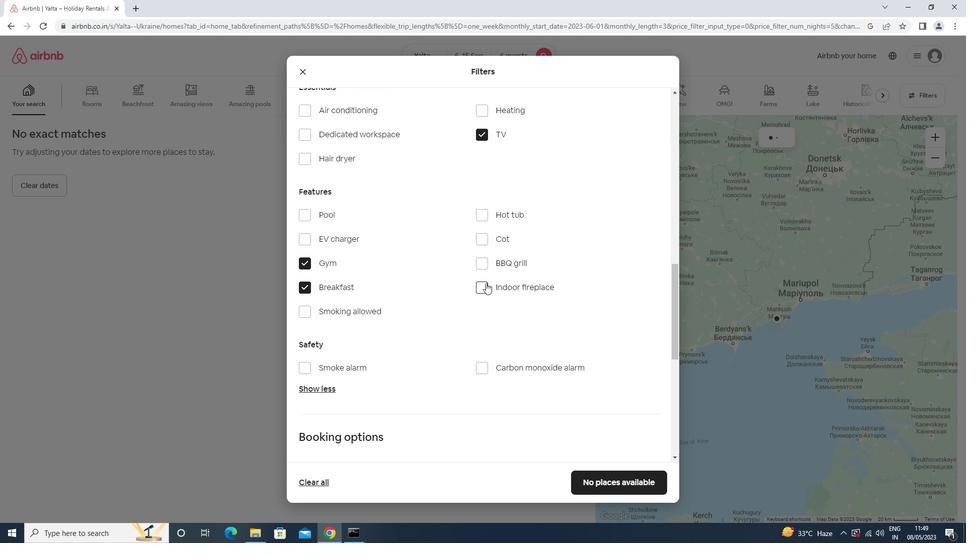 
Action: Mouse scrolled (486, 282) with delta (0, 0)
Screenshot: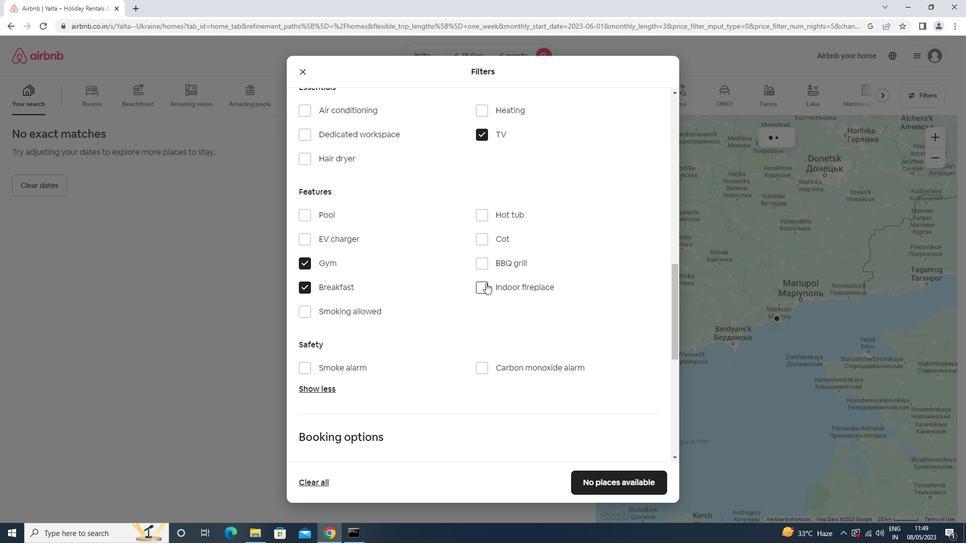 
Action: Mouse moved to (486, 283)
Screenshot: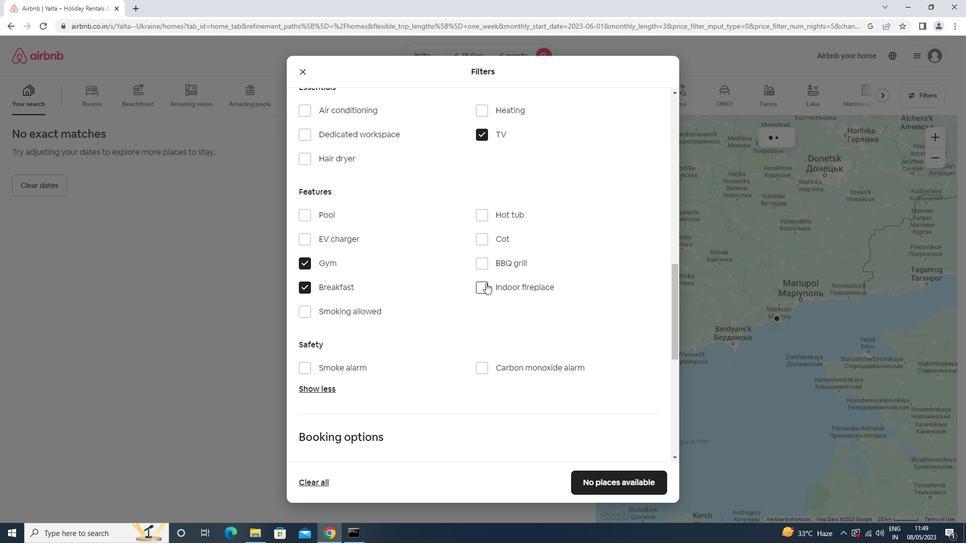 
Action: Mouse scrolled (486, 282) with delta (0, 0)
Screenshot: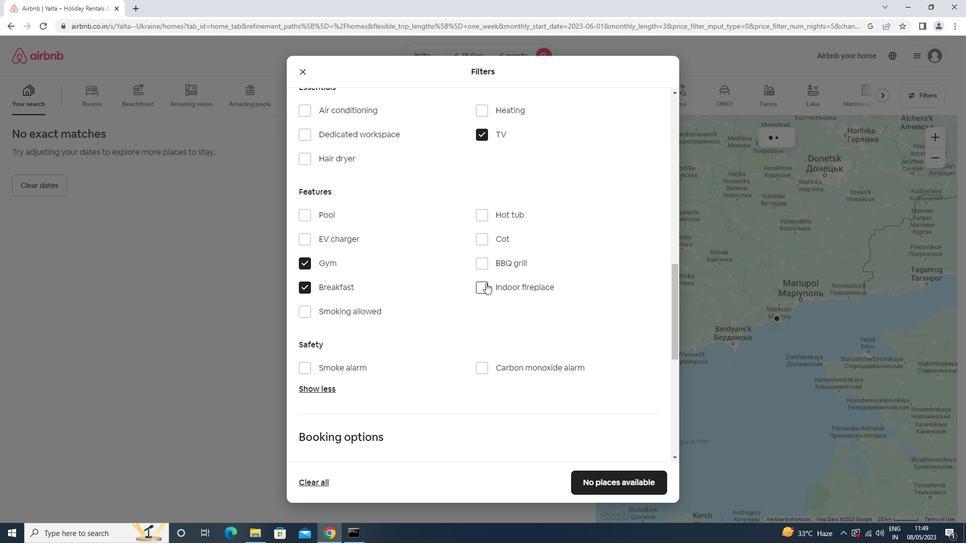 
Action: Mouse moved to (485, 284)
Screenshot: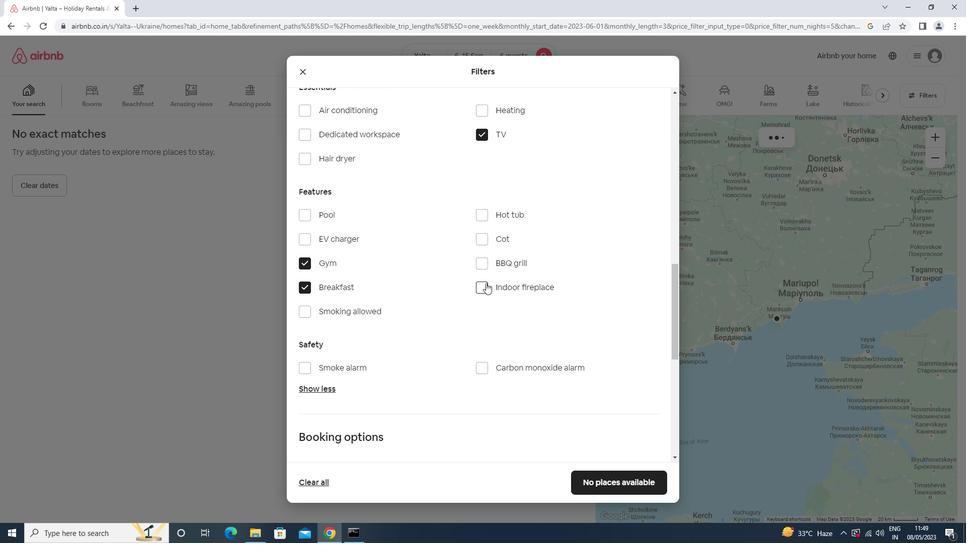 
Action: Mouse scrolled (485, 284) with delta (0, 0)
Screenshot: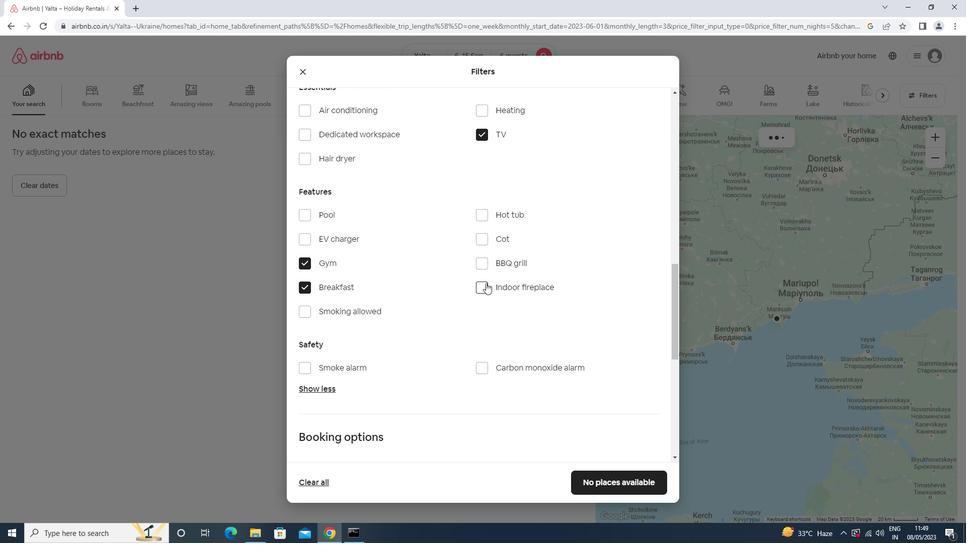 
Action: Mouse moved to (484, 285)
Screenshot: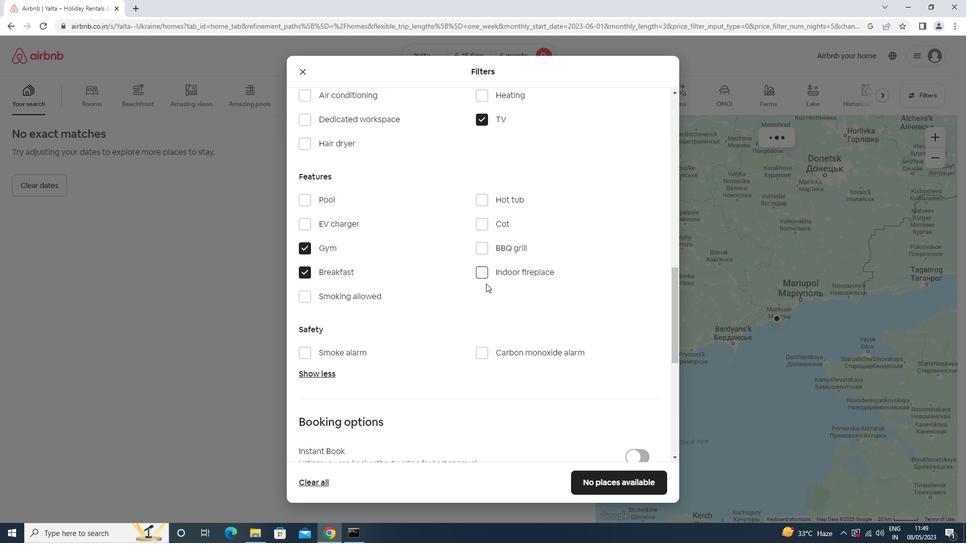 
Action: Mouse scrolled (484, 285) with delta (0, 0)
Screenshot: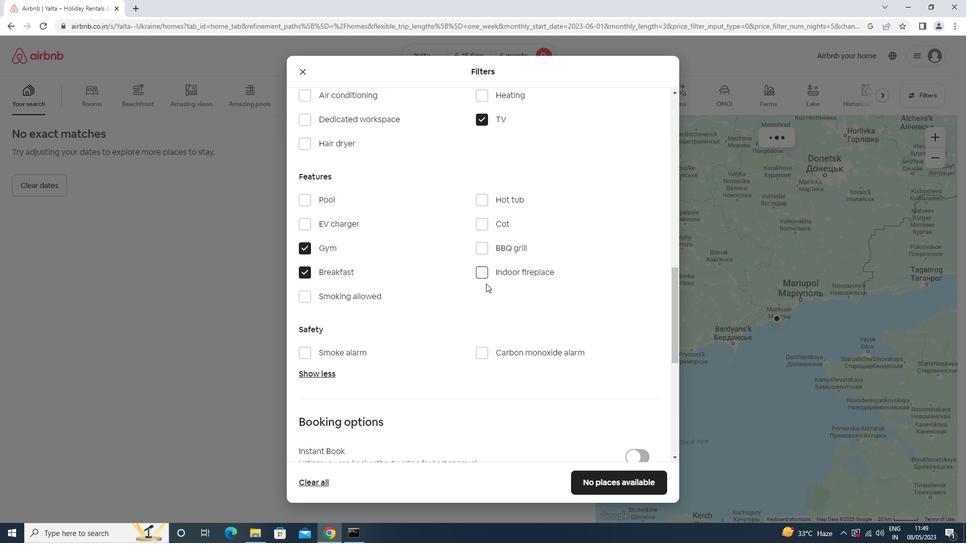 
Action: Mouse moved to (636, 255)
Screenshot: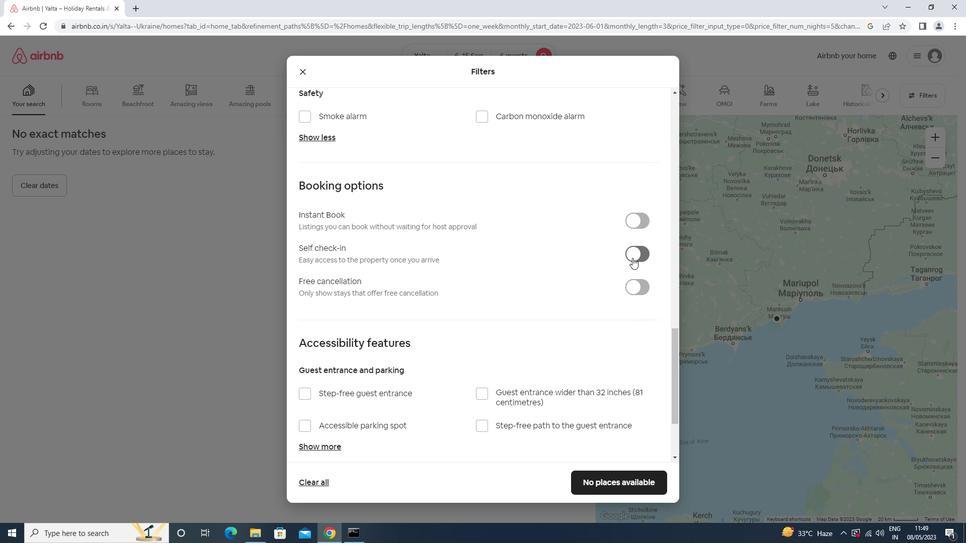 
Action: Mouse pressed left at (636, 255)
Screenshot: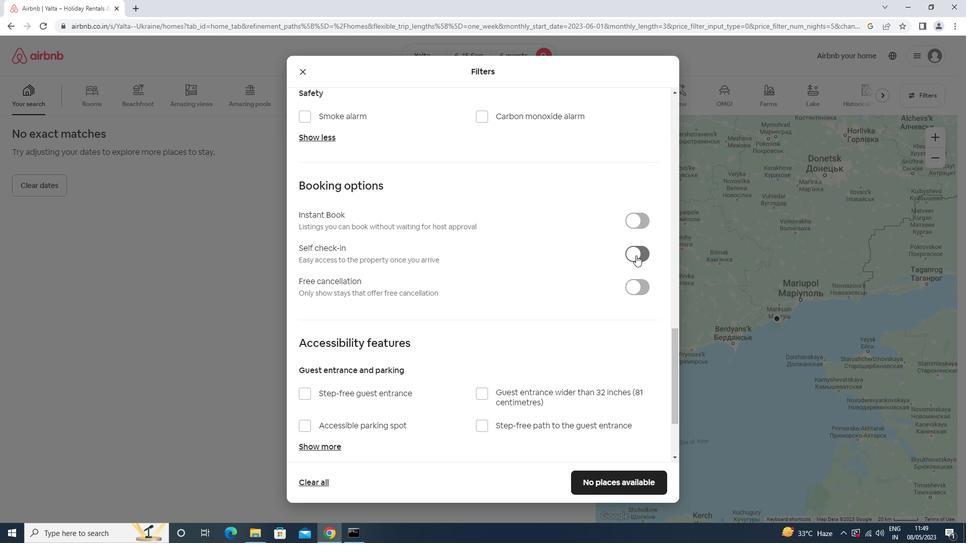 
Action: Mouse moved to (446, 351)
Screenshot: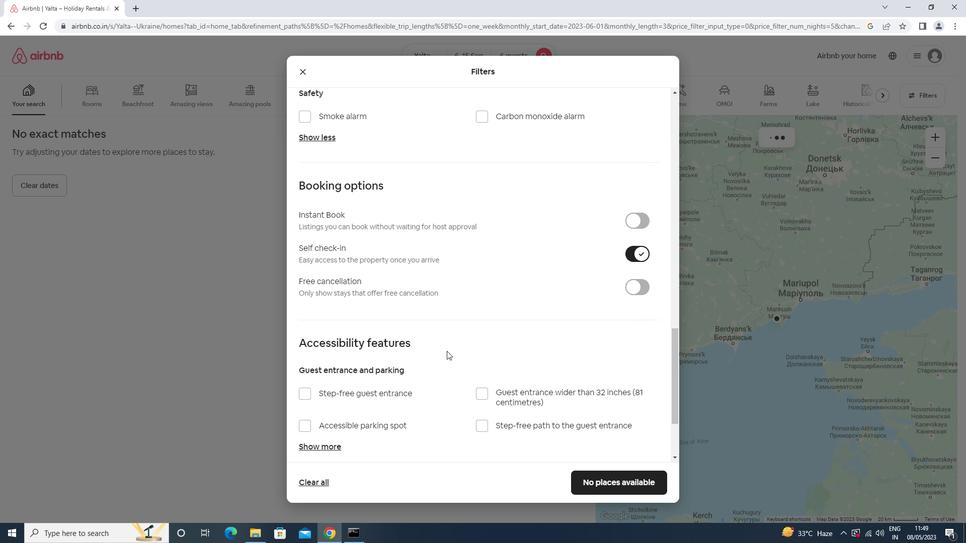 
Action: Mouse scrolled (446, 350) with delta (0, 0)
Screenshot: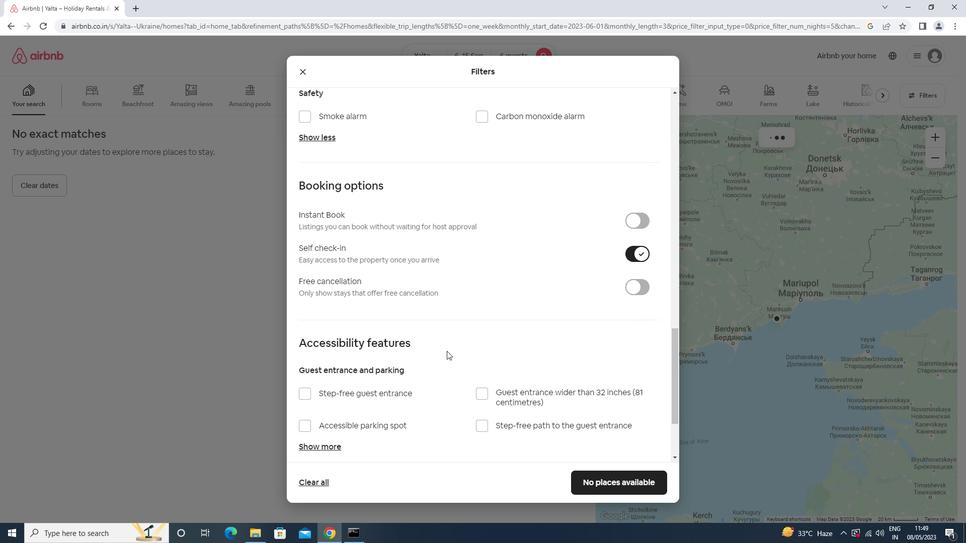 
Action: Mouse moved to (446, 351)
Screenshot: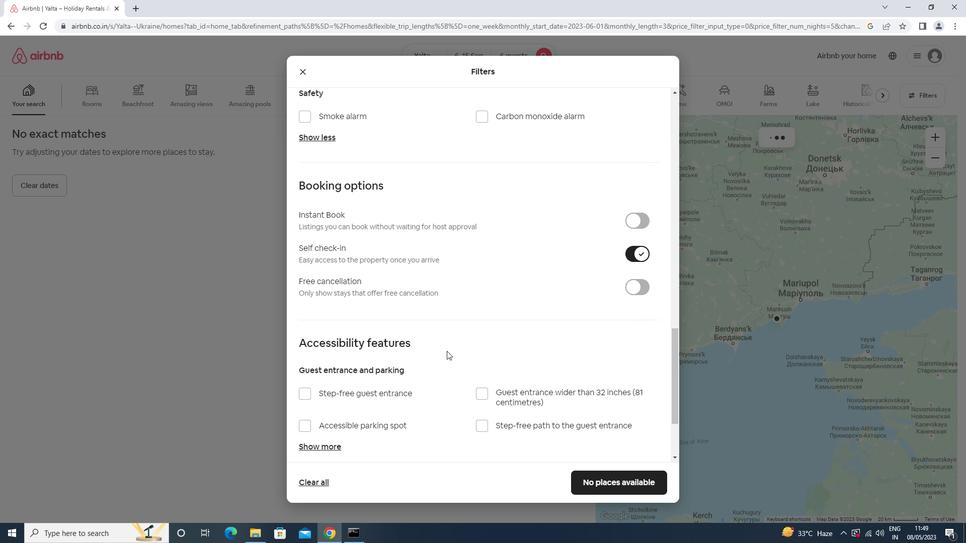 
Action: Mouse scrolled (446, 351) with delta (0, 0)
Screenshot: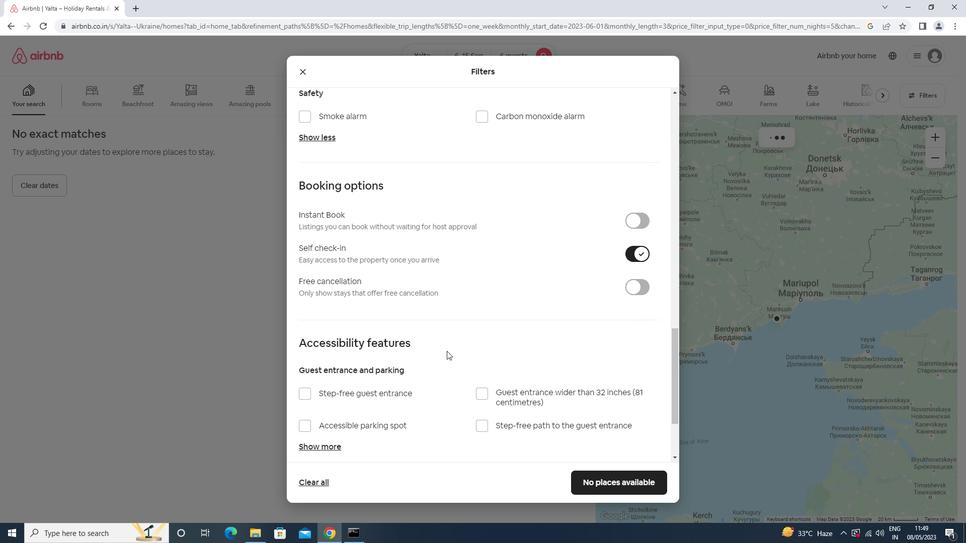 
Action: Mouse scrolled (446, 351) with delta (0, 0)
Screenshot: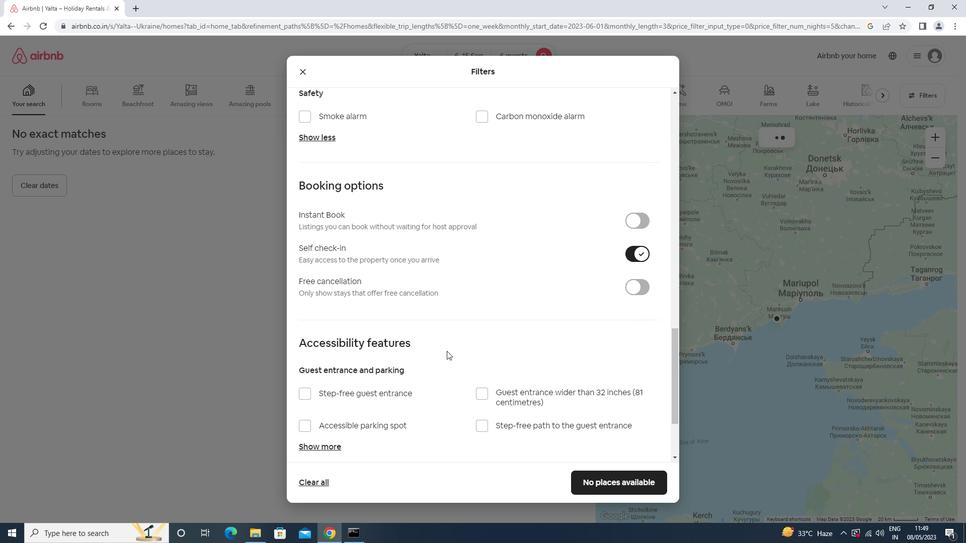 
Action: Mouse moved to (446, 351)
Screenshot: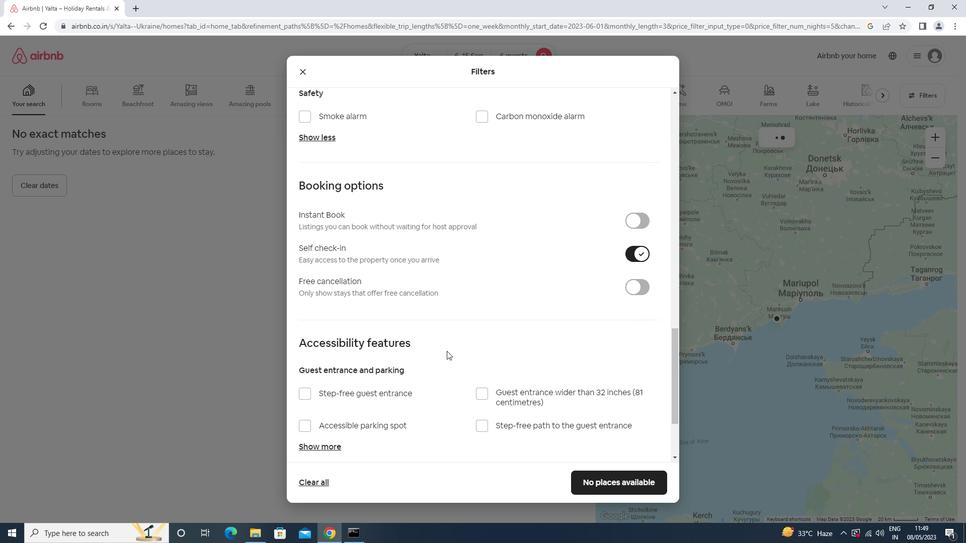 
Action: Mouse scrolled (446, 351) with delta (0, 0)
Screenshot: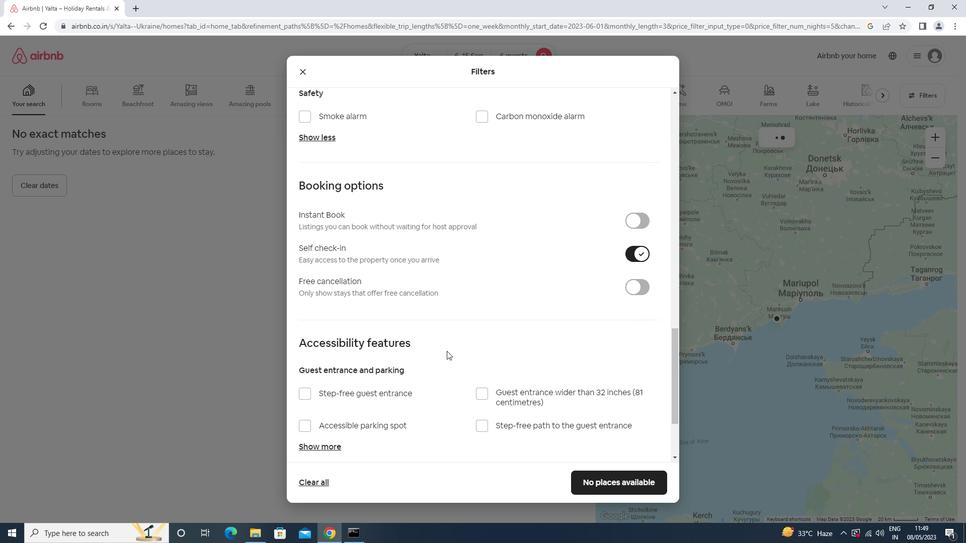 
Action: Mouse scrolled (446, 351) with delta (0, 0)
Screenshot: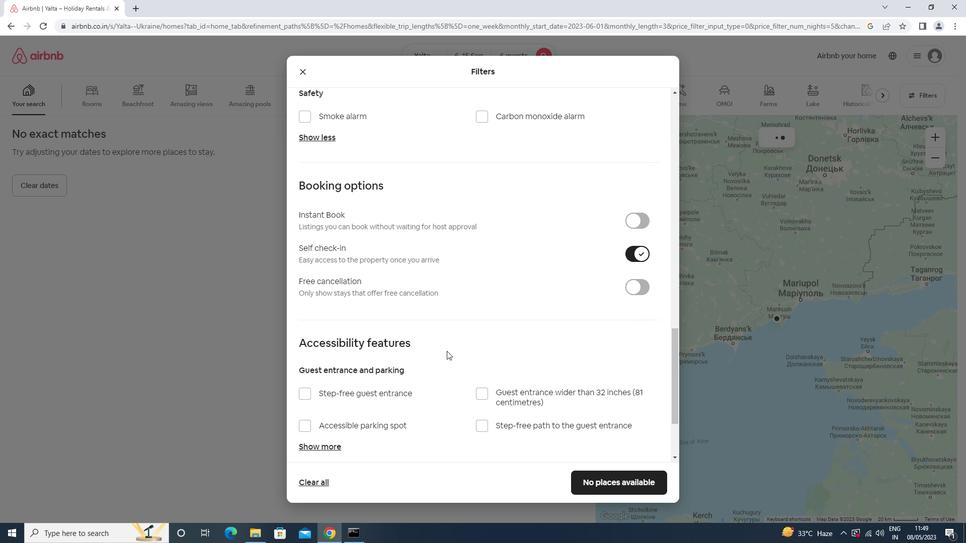 
Action: Mouse moved to (592, 482)
Screenshot: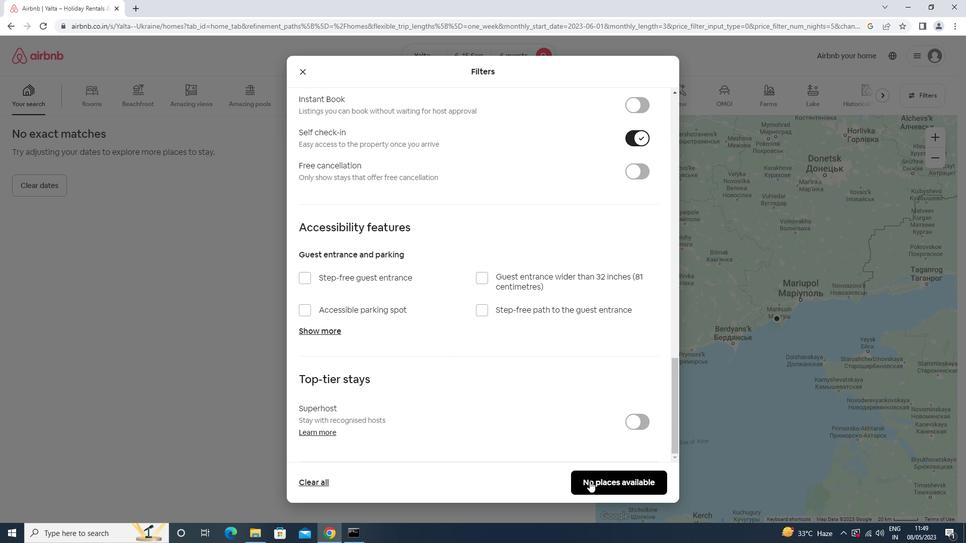 
Action: Mouse pressed left at (592, 482)
Screenshot: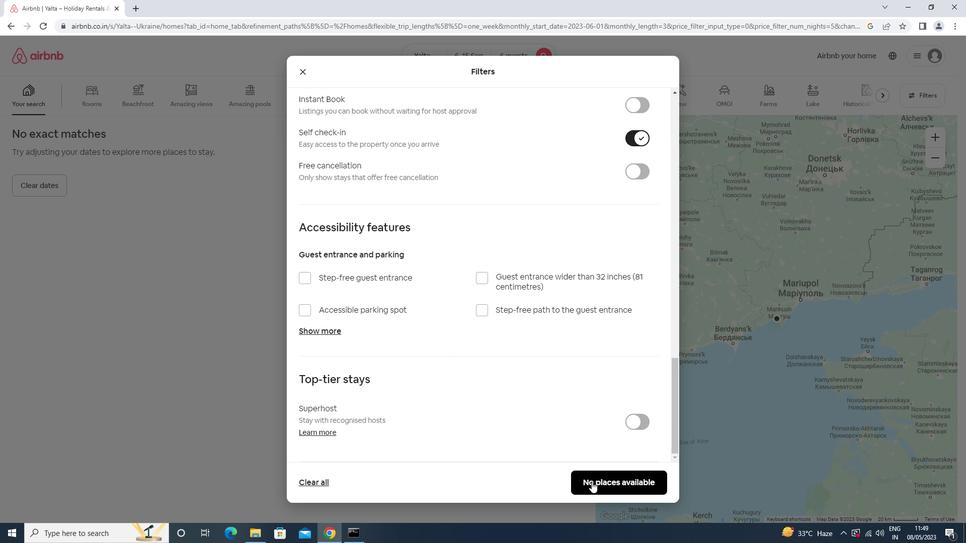 
Action: Mouse moved to (589, 480)
Screenshot: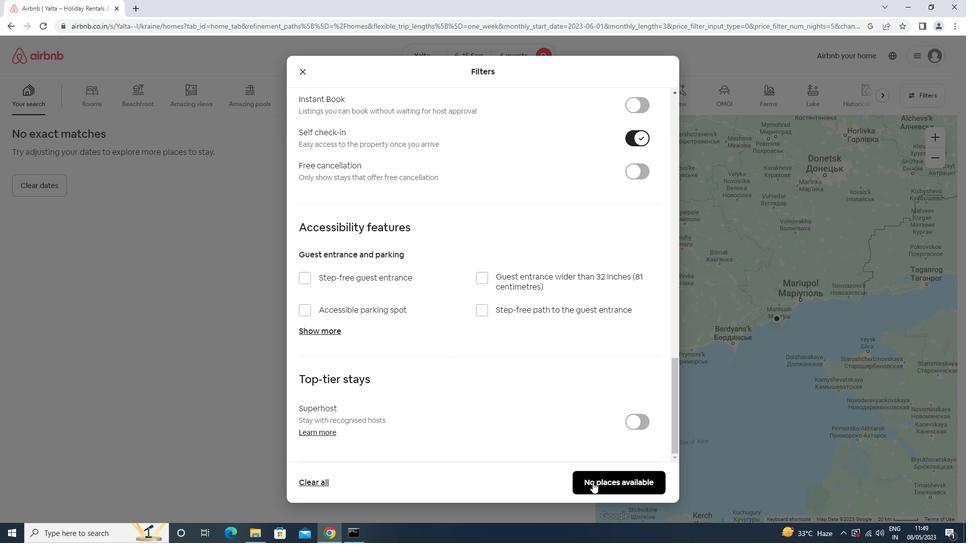 
